 Task: In the  document Colortheory.rtf Use the tool word Count 'and display word count while typing' Create the translated copy of the document in  'Italian' Change notification to  Comments for you
Action: Mouse moved to (237, 89)
Screenshot: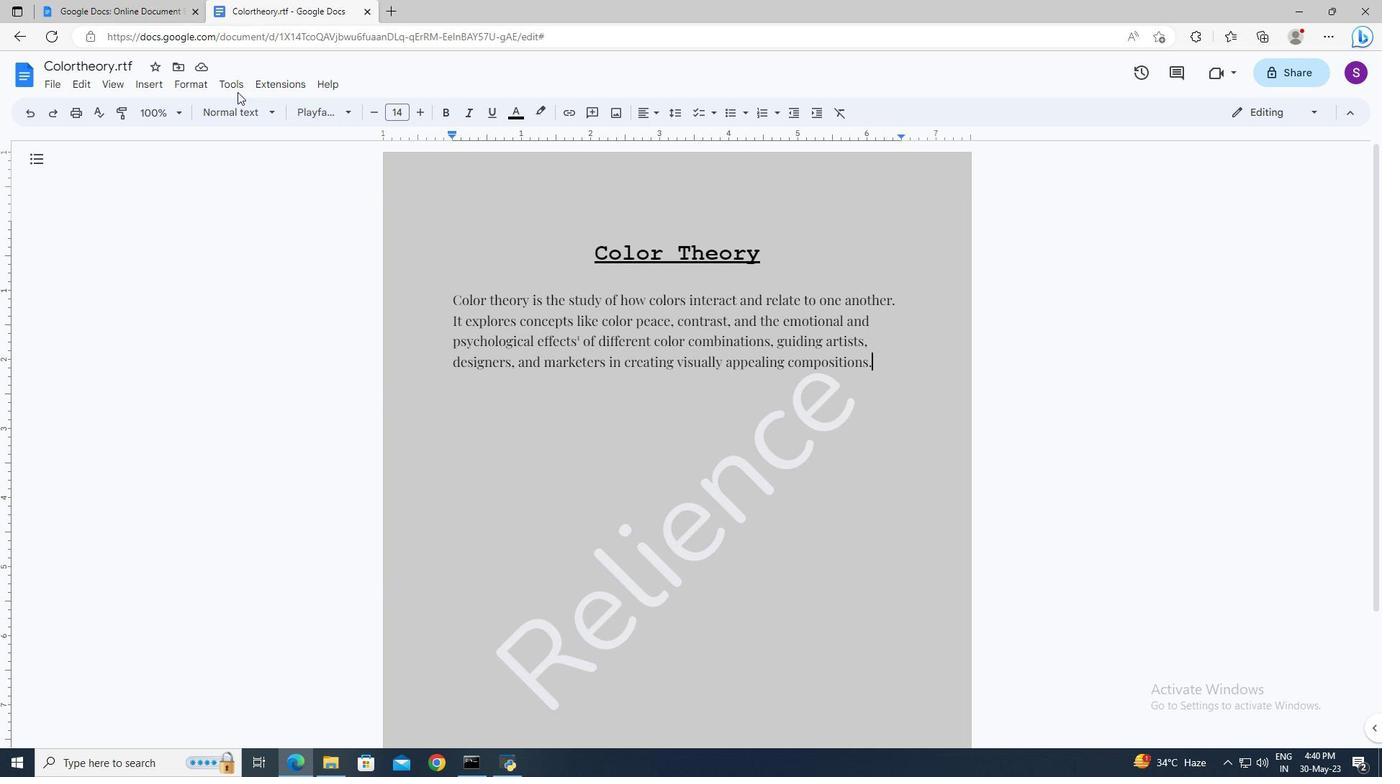 
Action: Mouse pressed left at (237, 89)
Screenshot: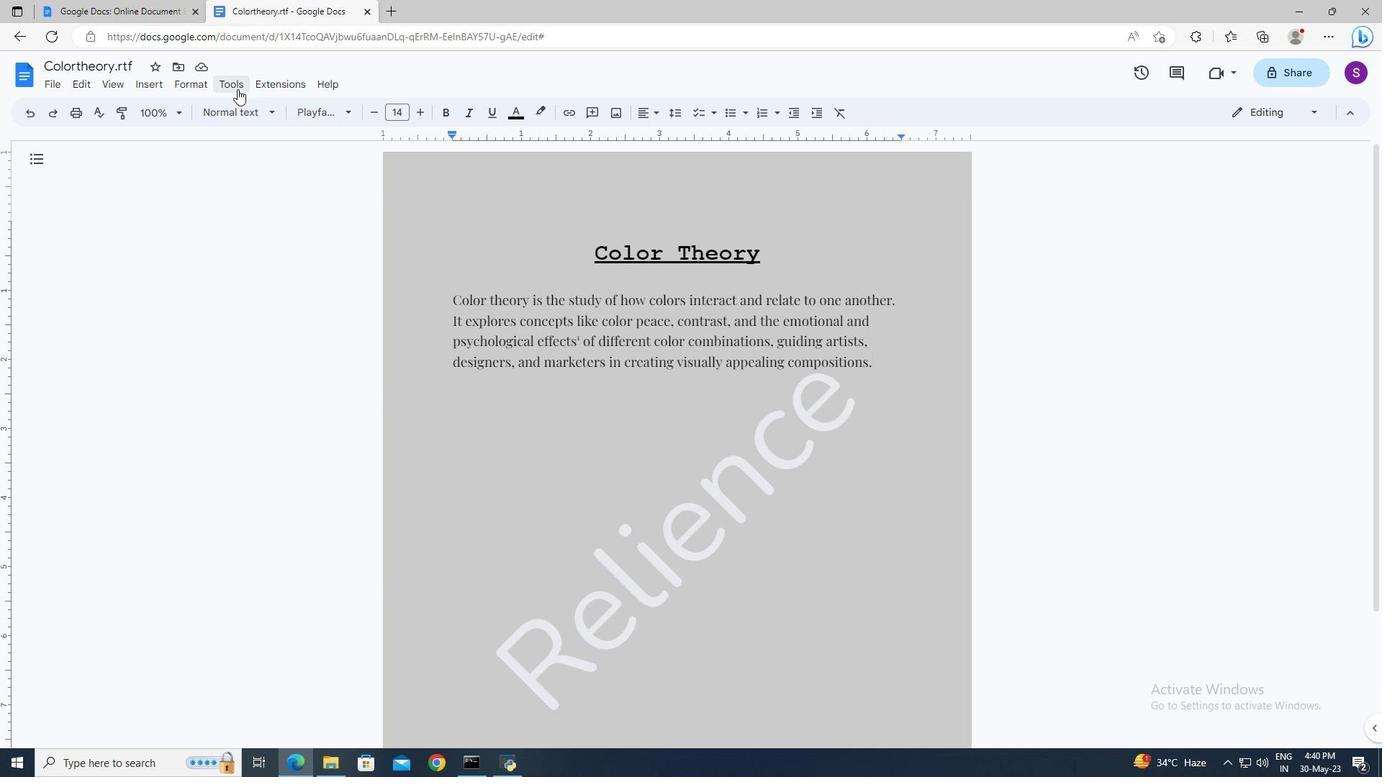 
Action: Mouse moved to (248, 123)
Screenshot: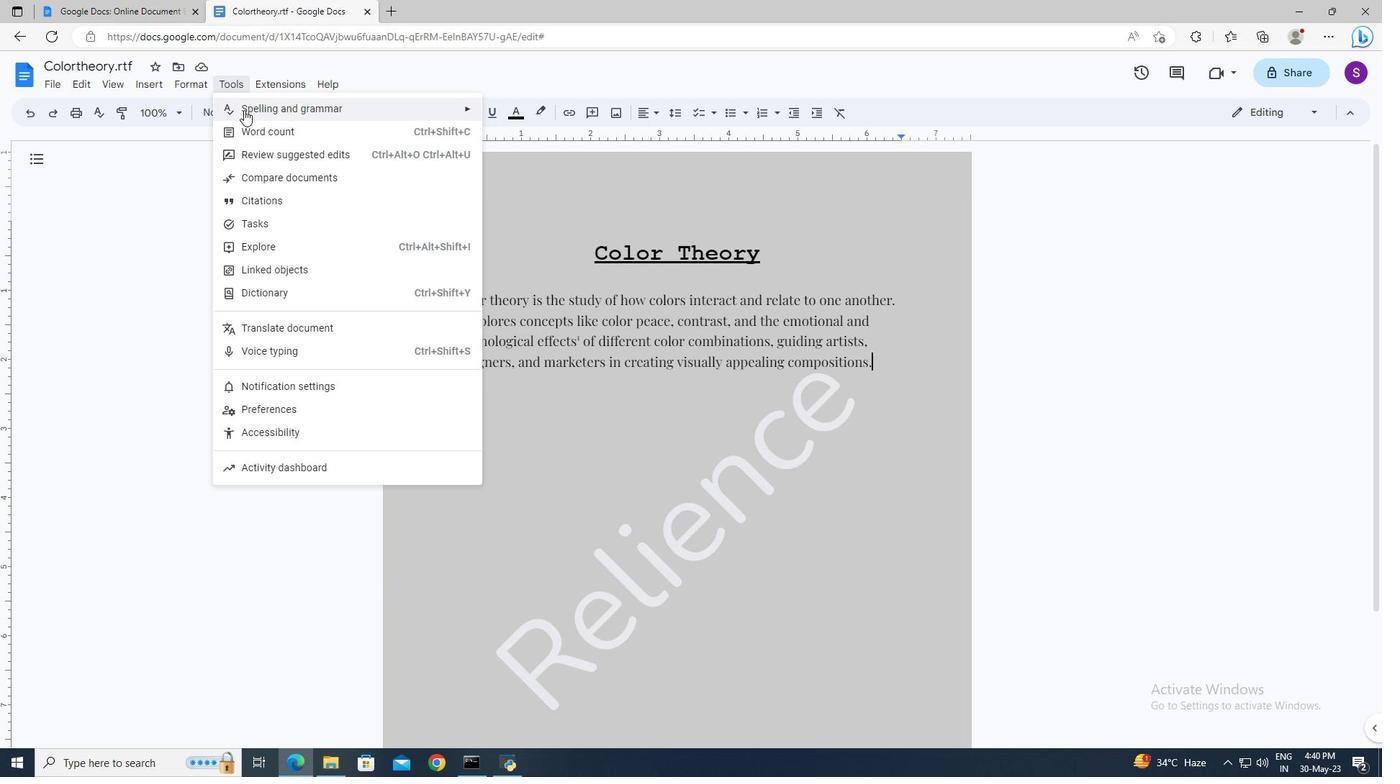 
Action: Mouse pressed left at (248, 123)
Screenshot: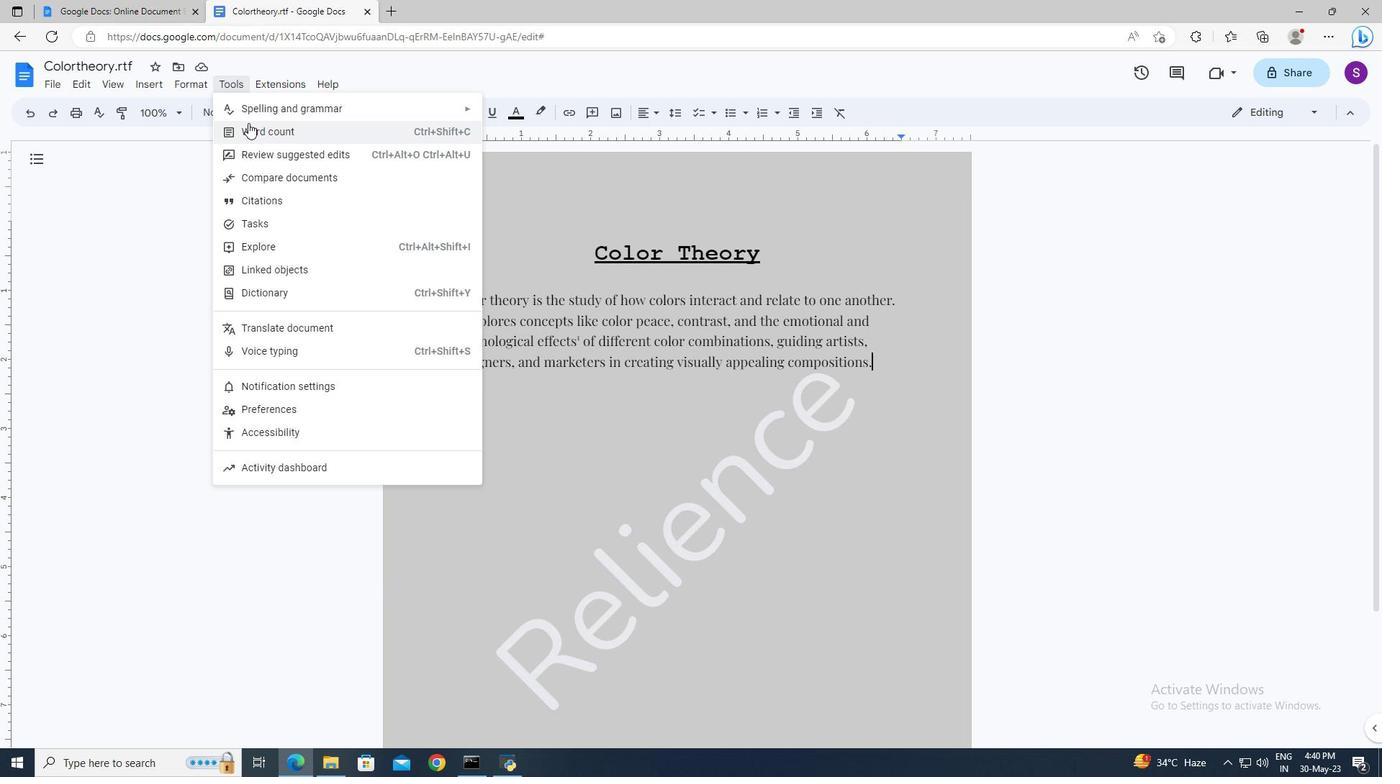 
Action: Mouse moved to (603, 464)
Screenshot: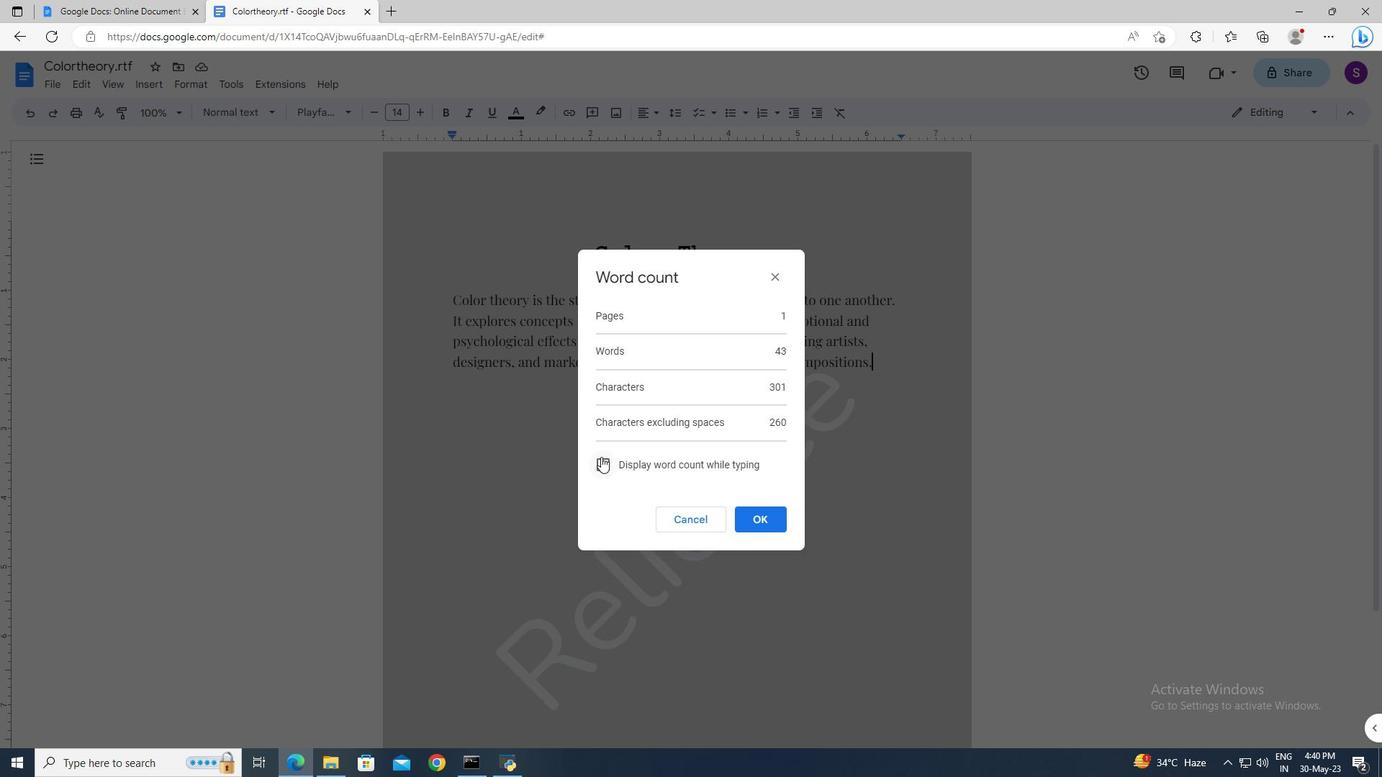 
Action: Mouse pressed left at (603, 464)
Screenshot: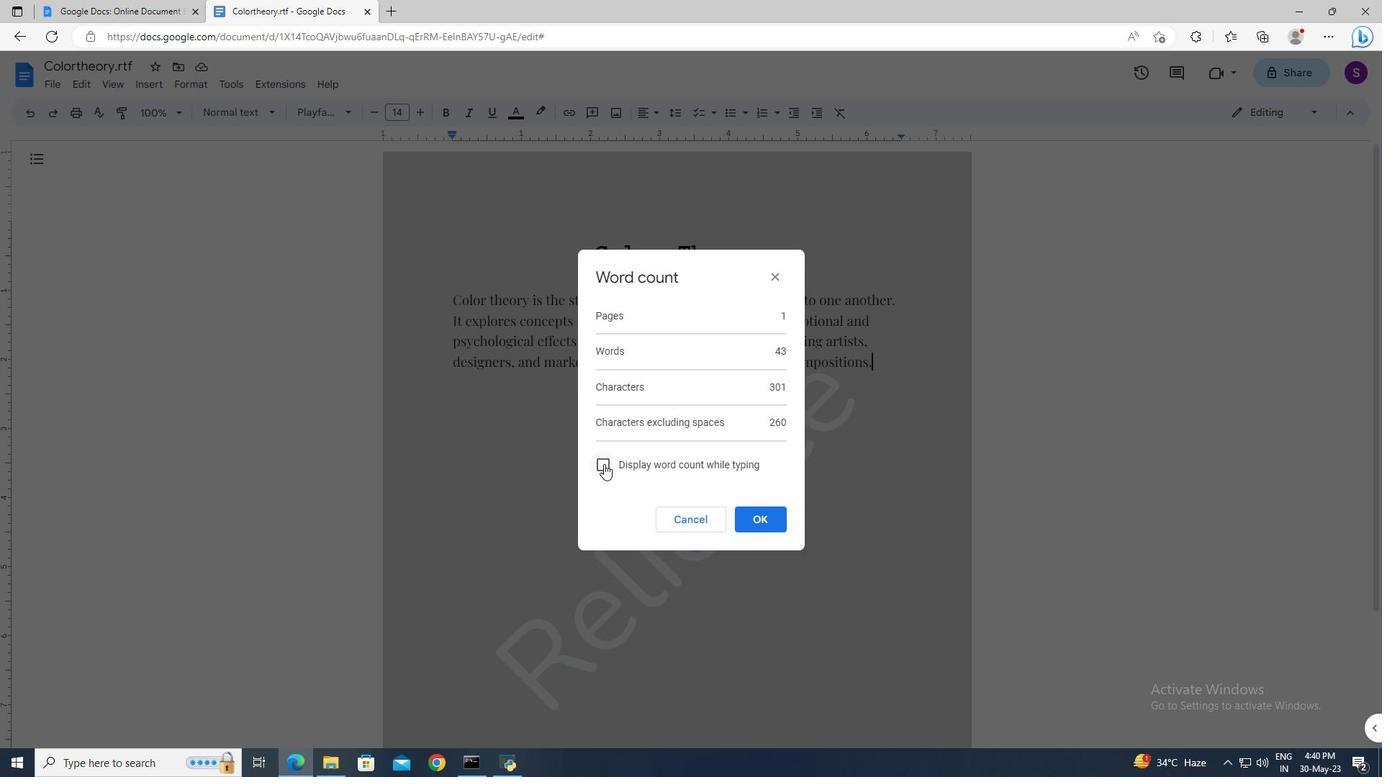 
Action: Mouse moved to (765, 517)
Screenshot: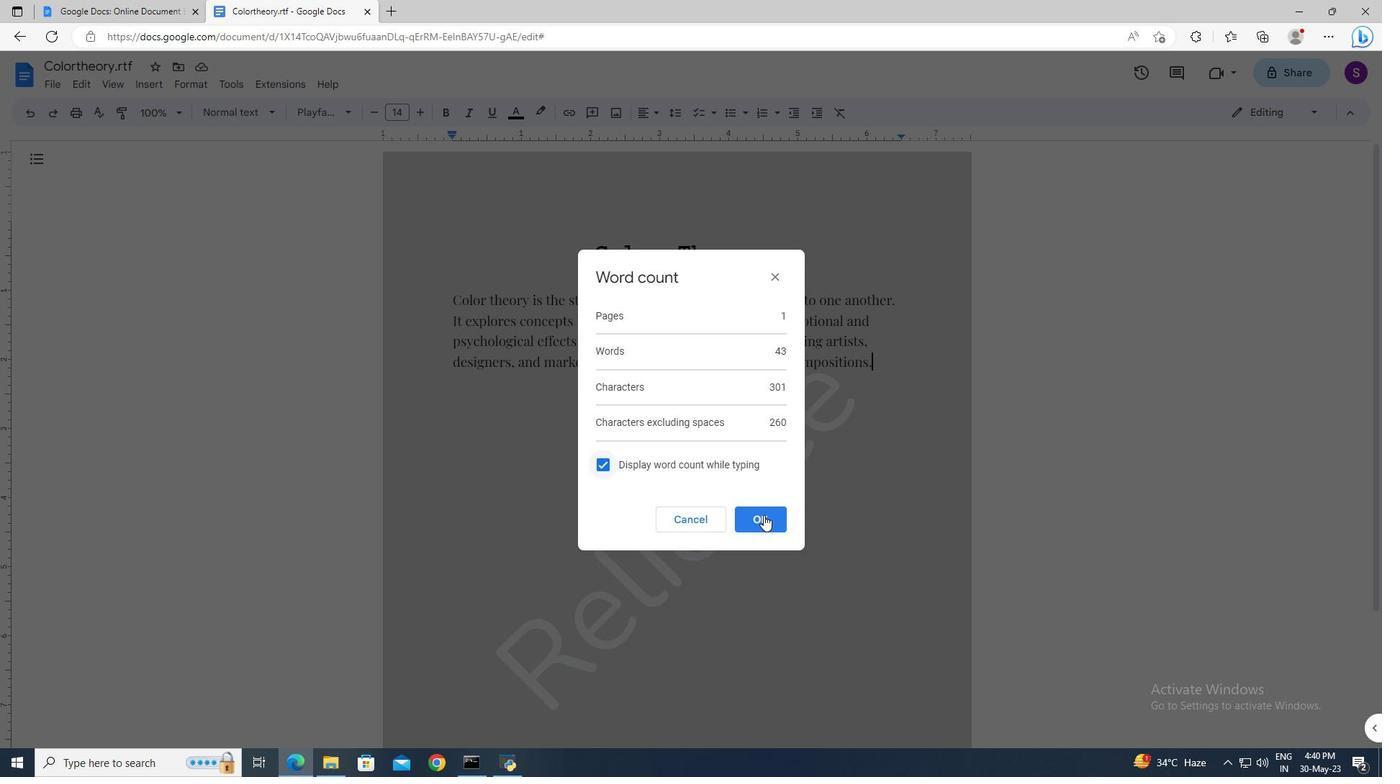 
Action: Mouse pressed left at (765, 517)
Screenshot: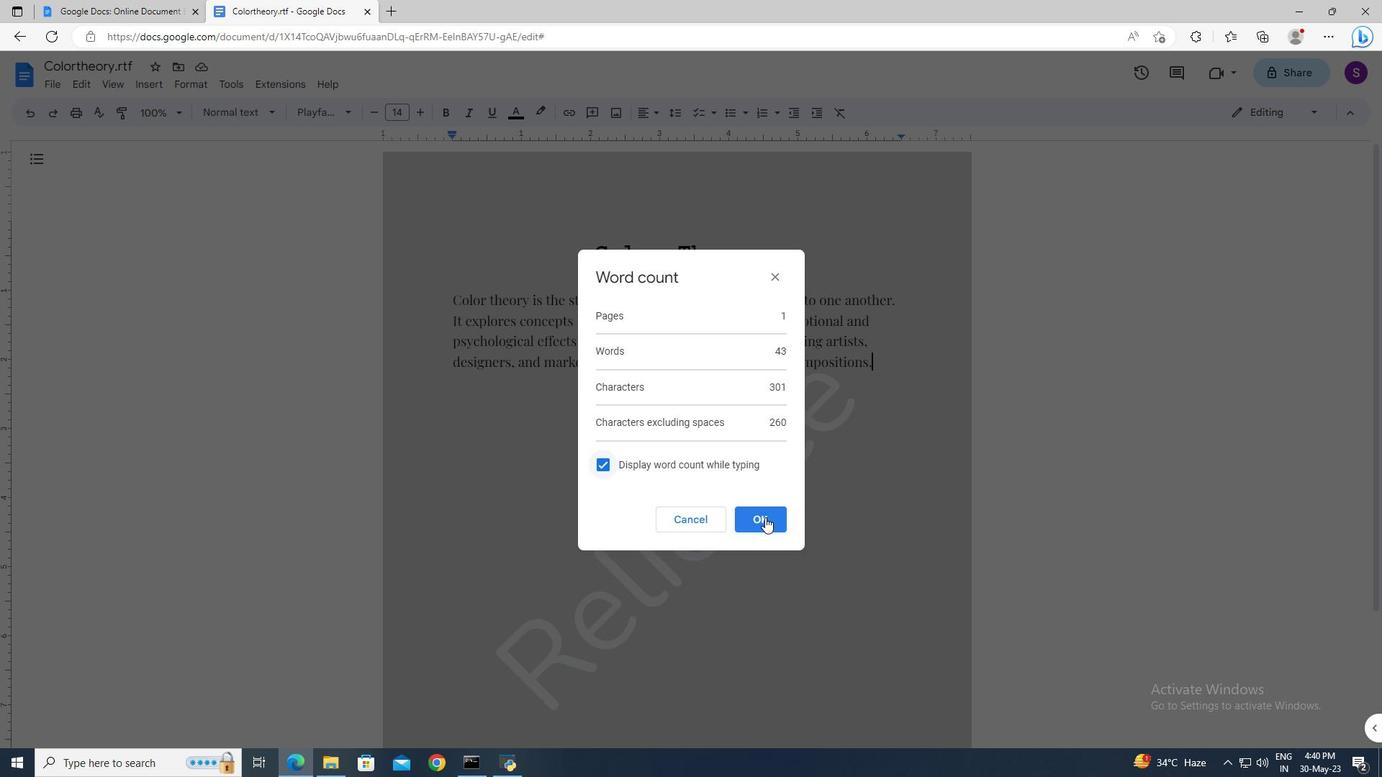 
Action: Mouse moved to (244, 88)
Screenshot: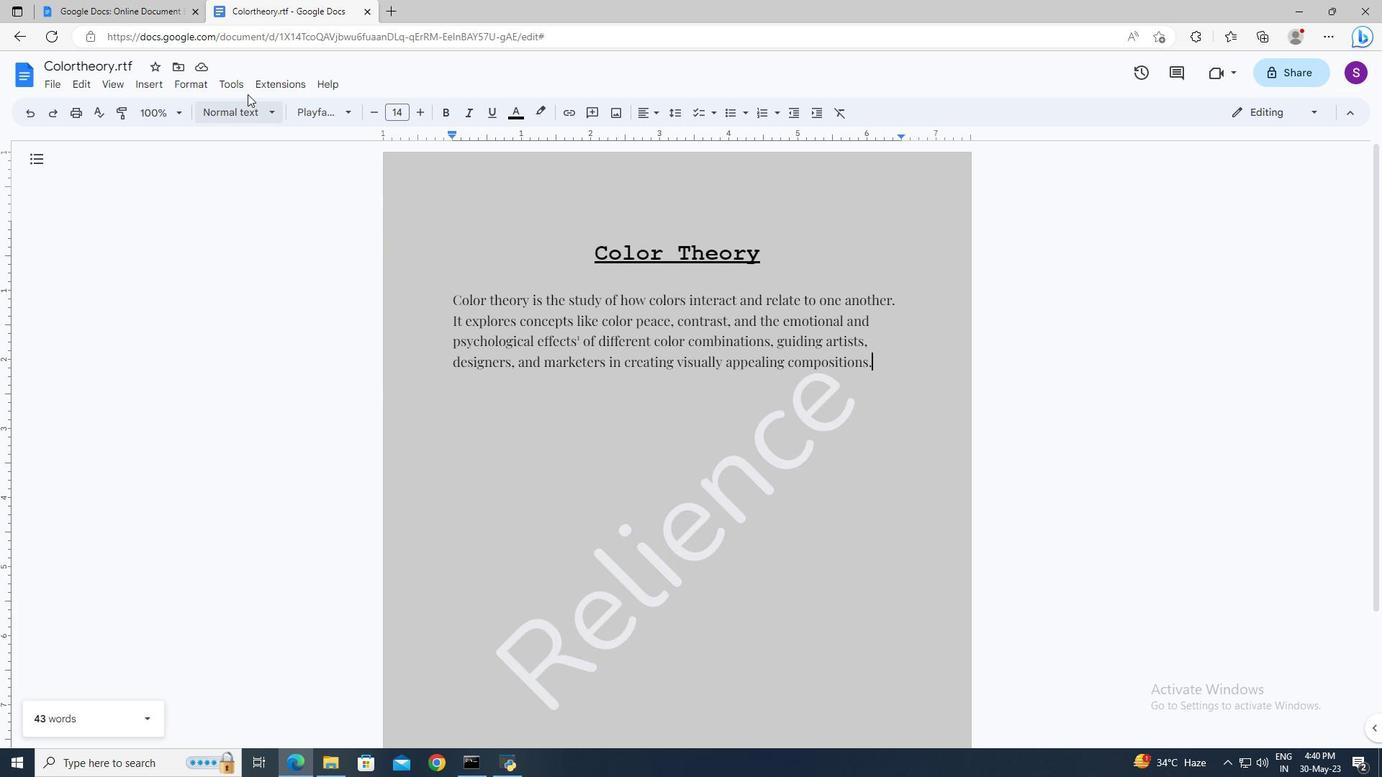 
Action: Mouse pressed left at (244, 88)
Screenshot: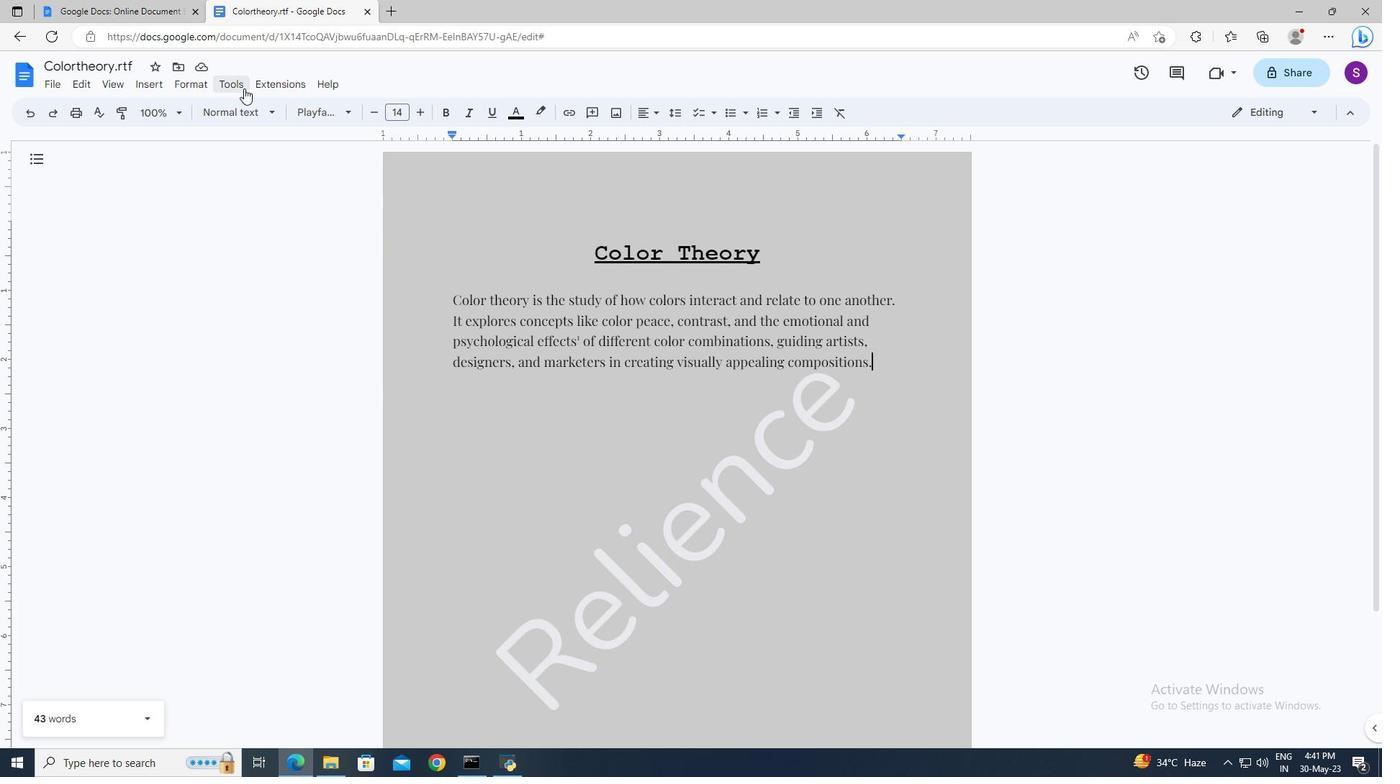
Action: Mouse moved to (265, 324)
Screenshot: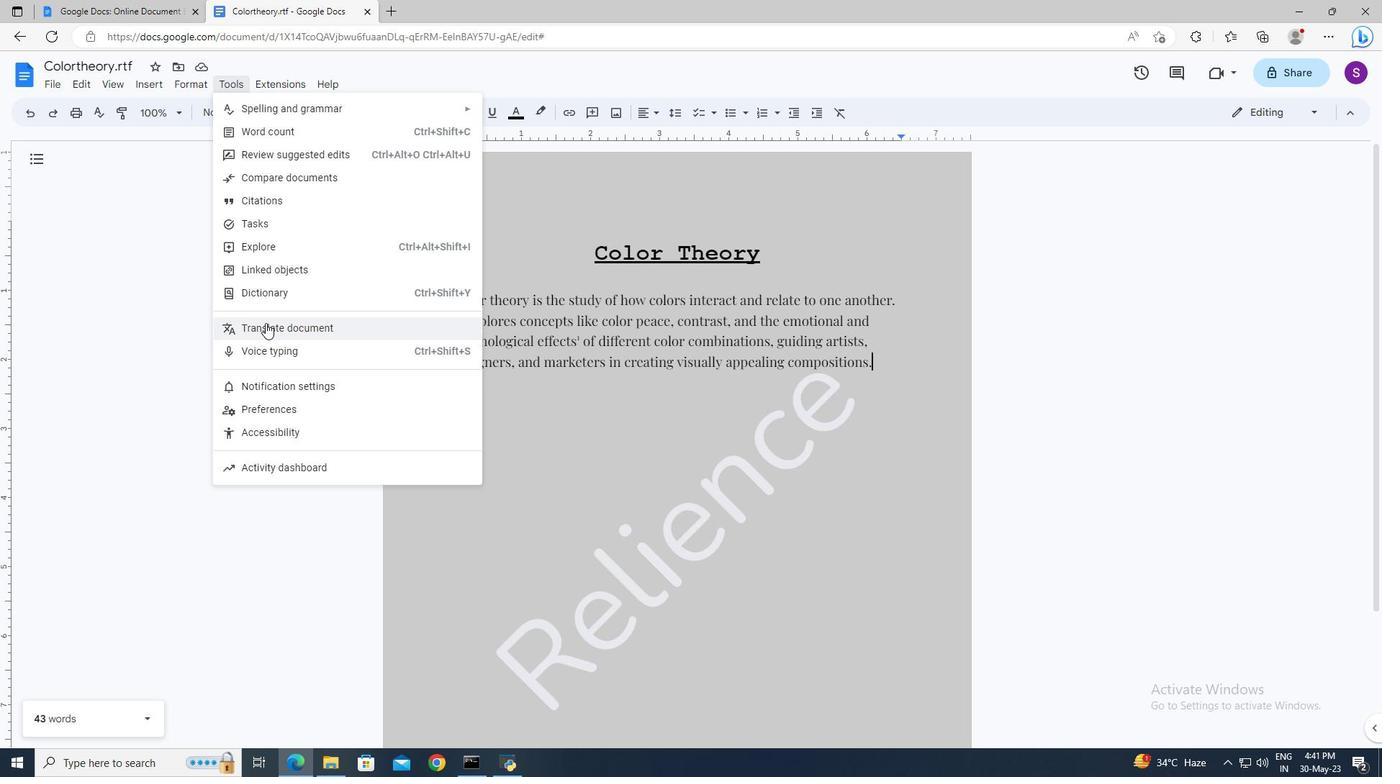 
Action: Mouse pressed left at (265, 324)
Screenshot: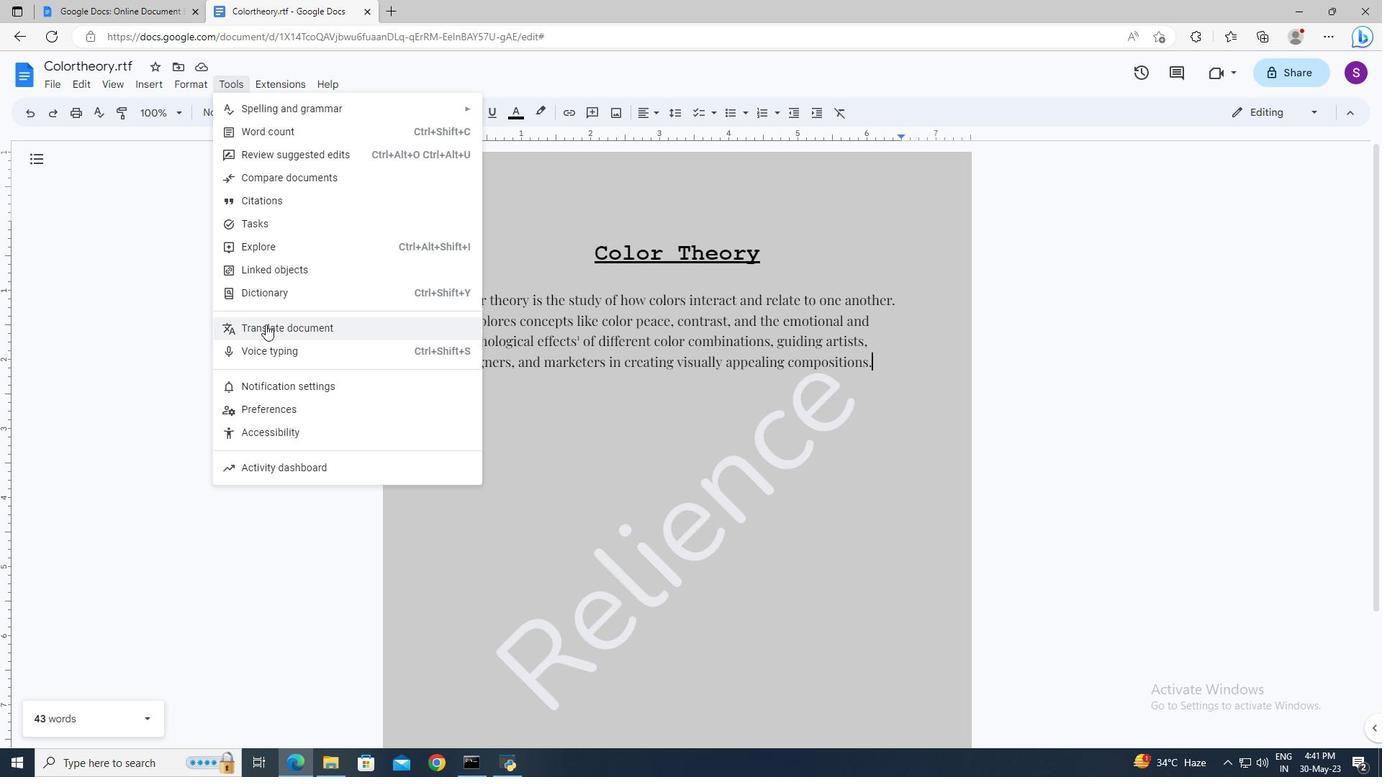 
Action: Mouse moved to (621, 423)
Screenshot: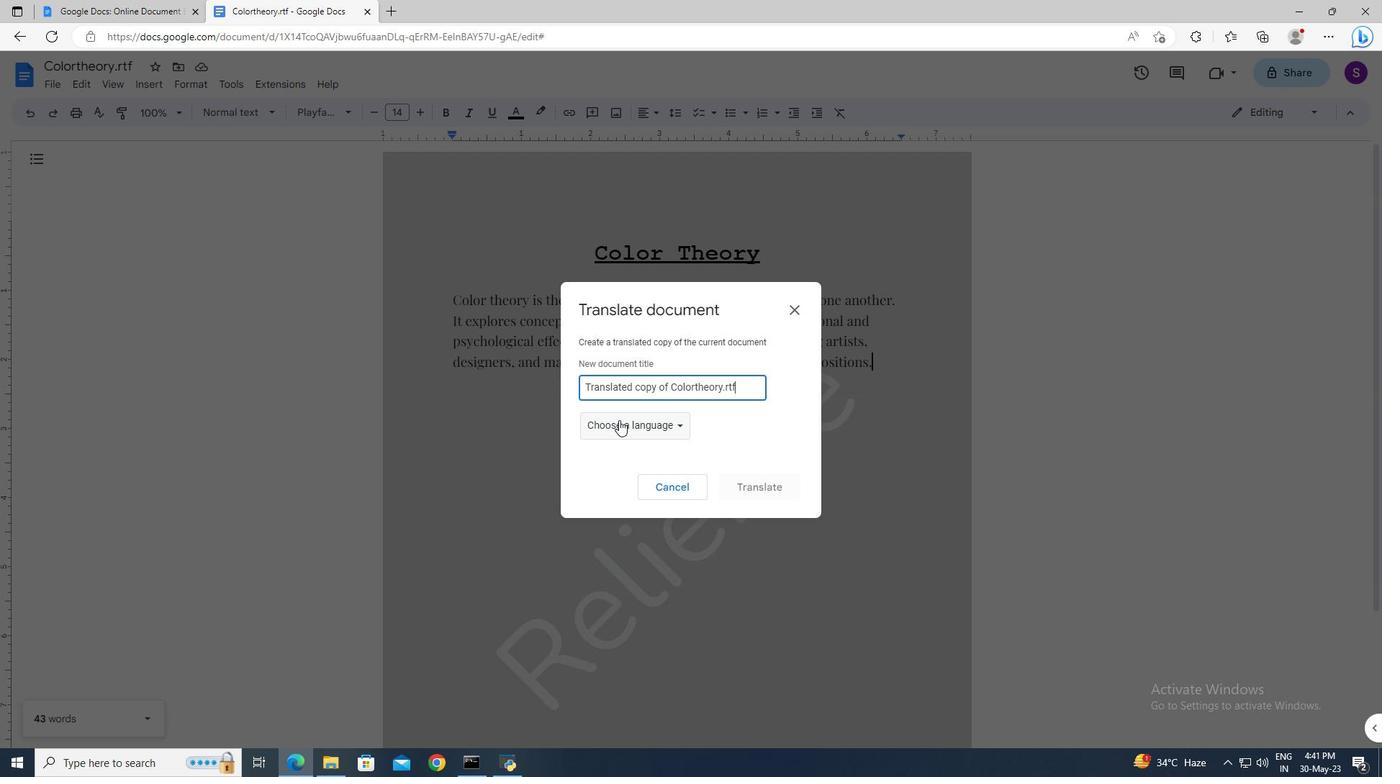 
Action: Mouse pressed left at (621, 423)
Screenshot: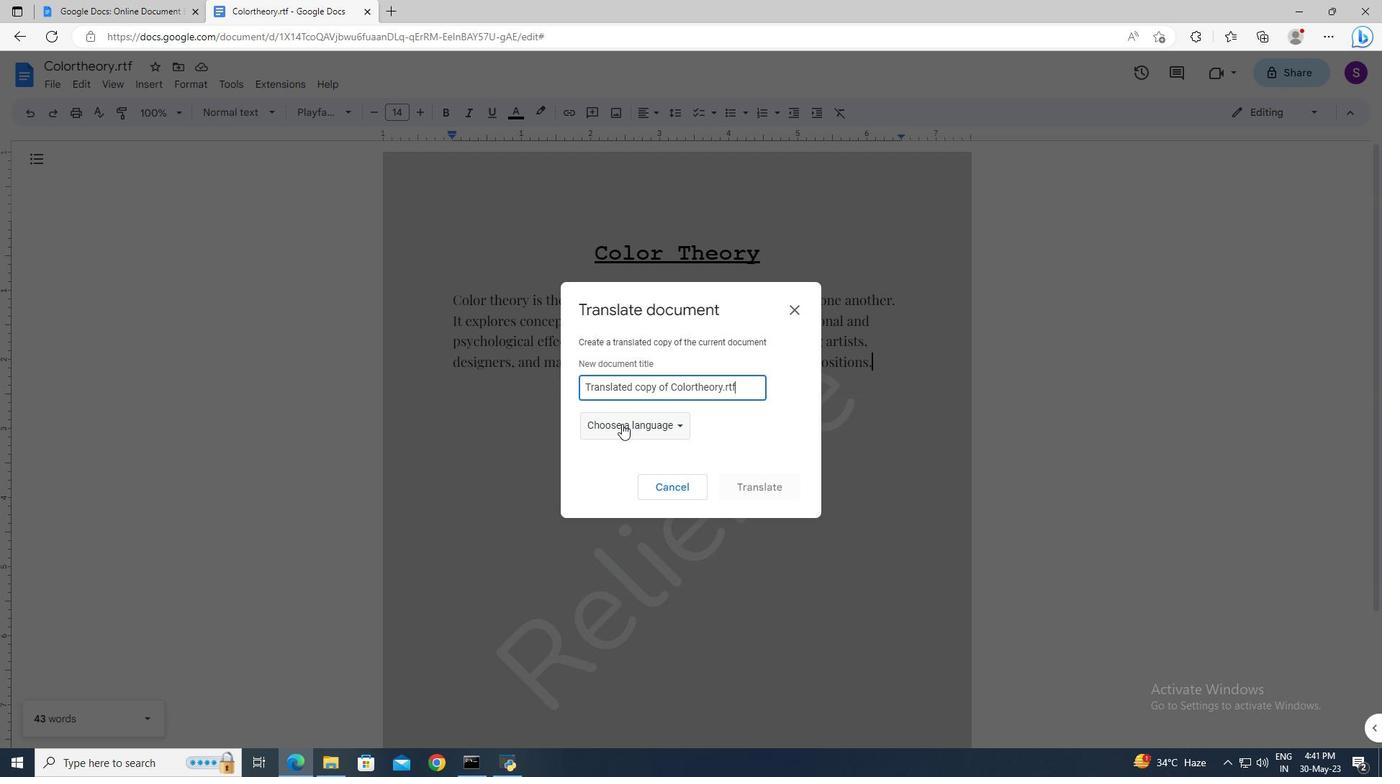 
Action: Mouse moved to (640, 546)
Screenshot: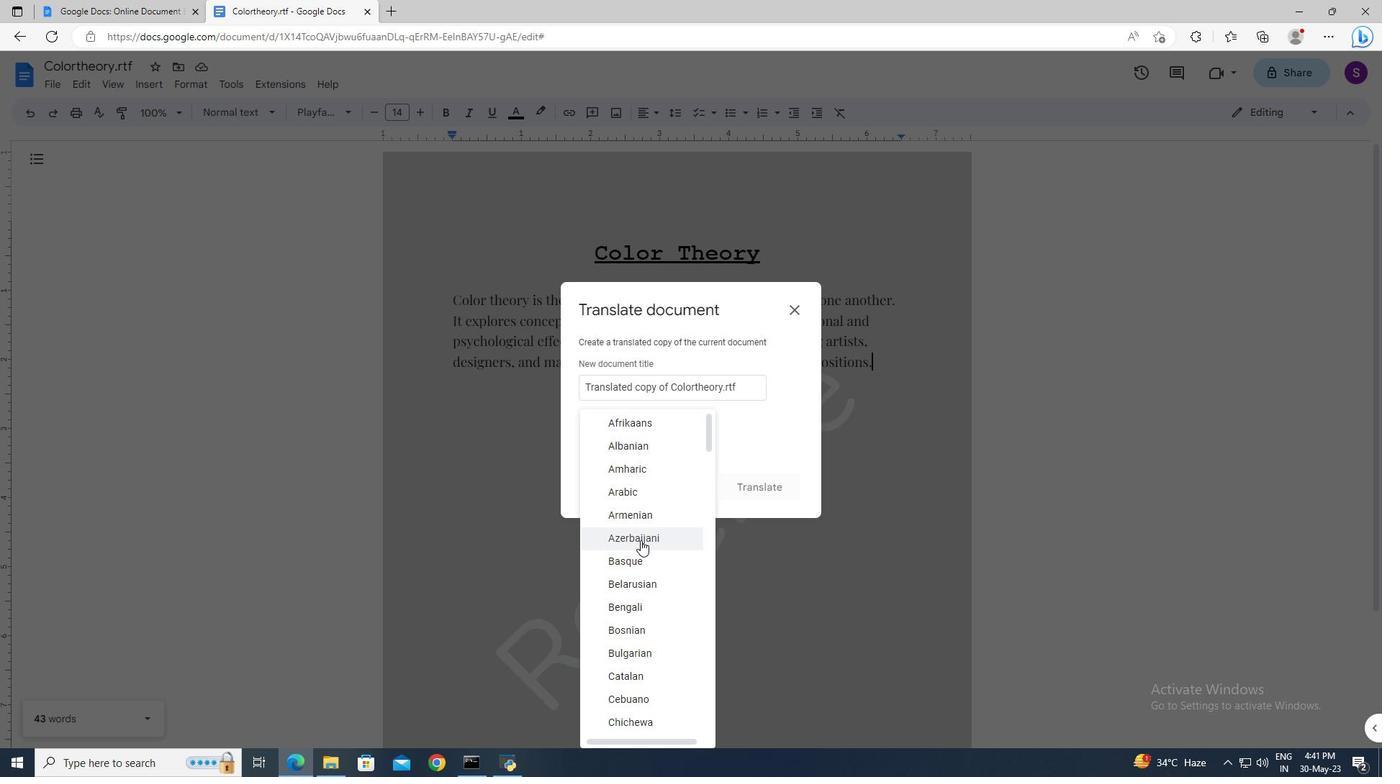 
Action: Mouse scrolled (640, 545) with delta (0, 0)
Screenshot: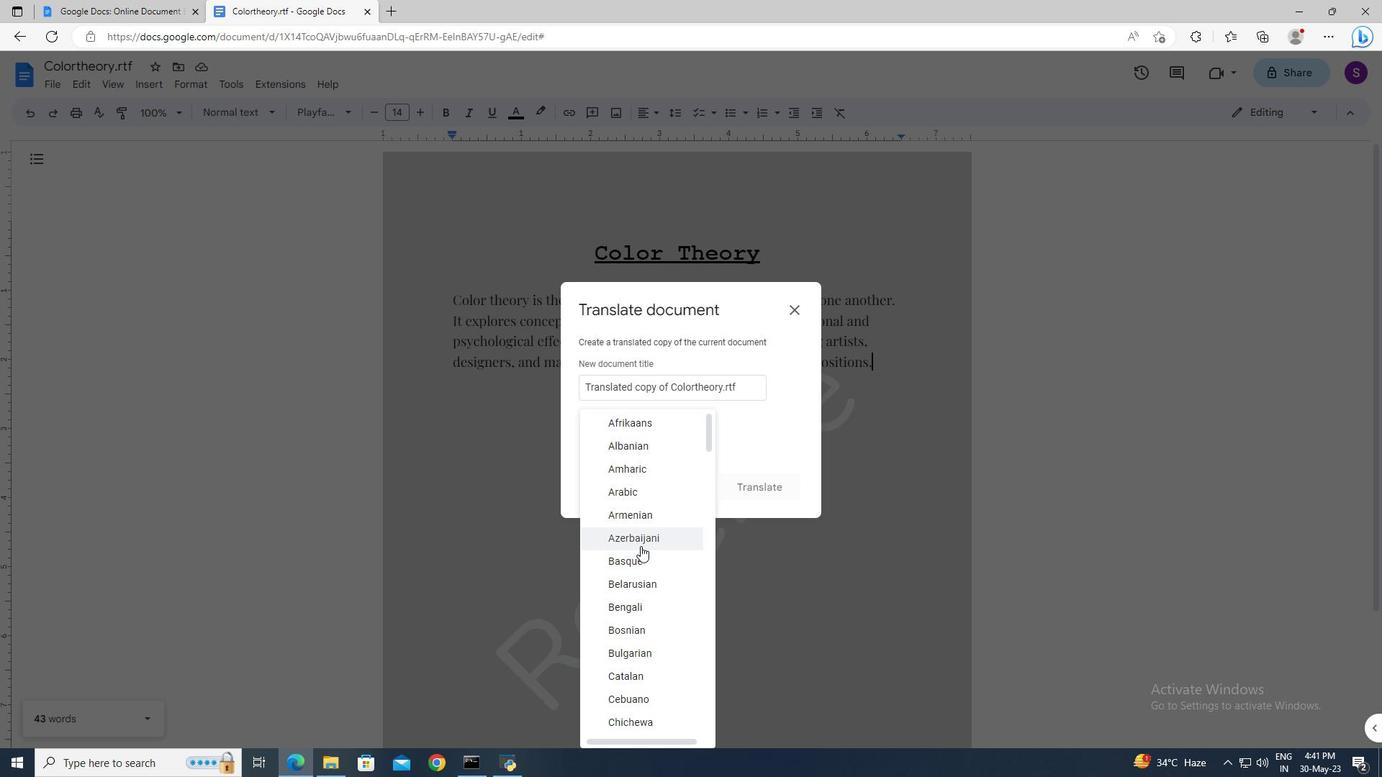
Action: Mouse scrolled (640, 545) with delta (0, 0)
Screenshot: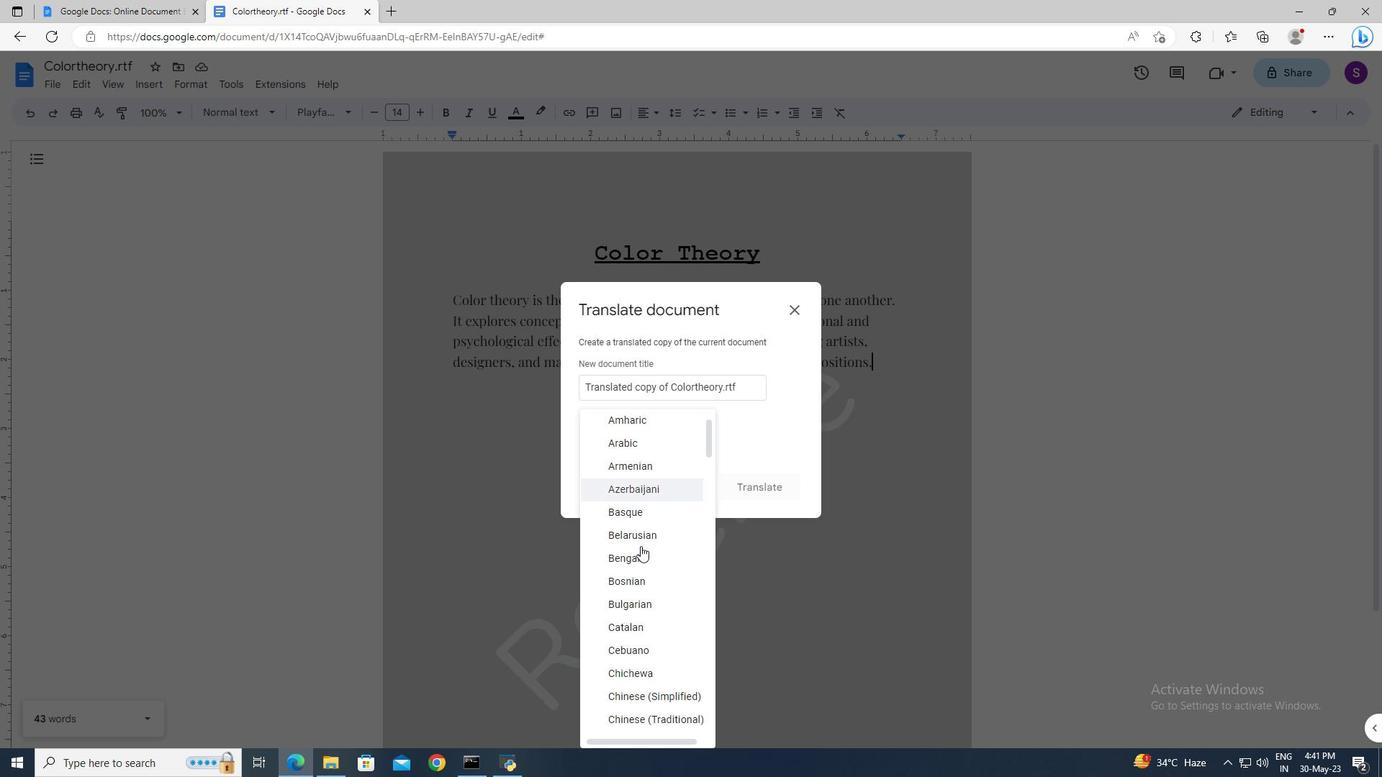 
Action: Mouse scrolled (640, 545) with delta (0, 0)
Screenshot: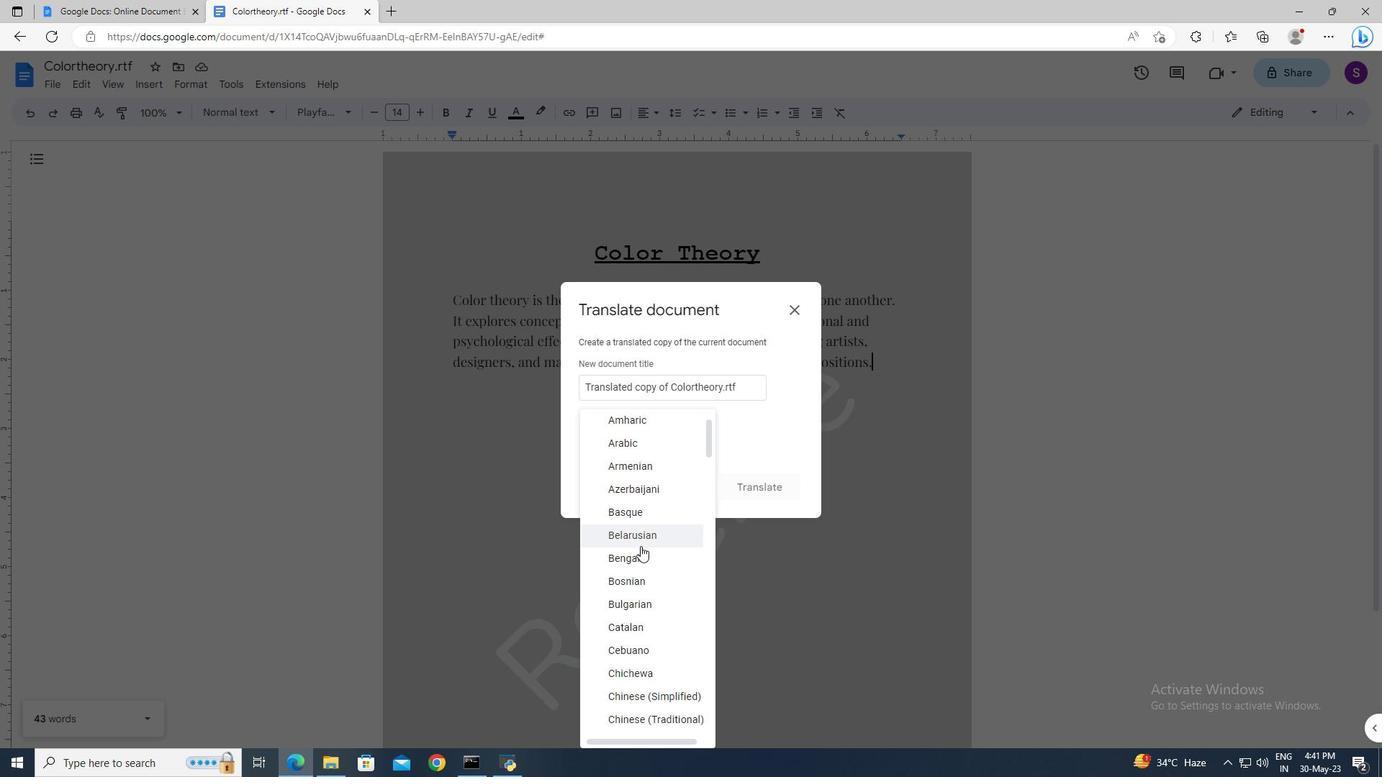 
Action: Mouse scrolled (640, 545) with delta (0, 0)
Screenshot: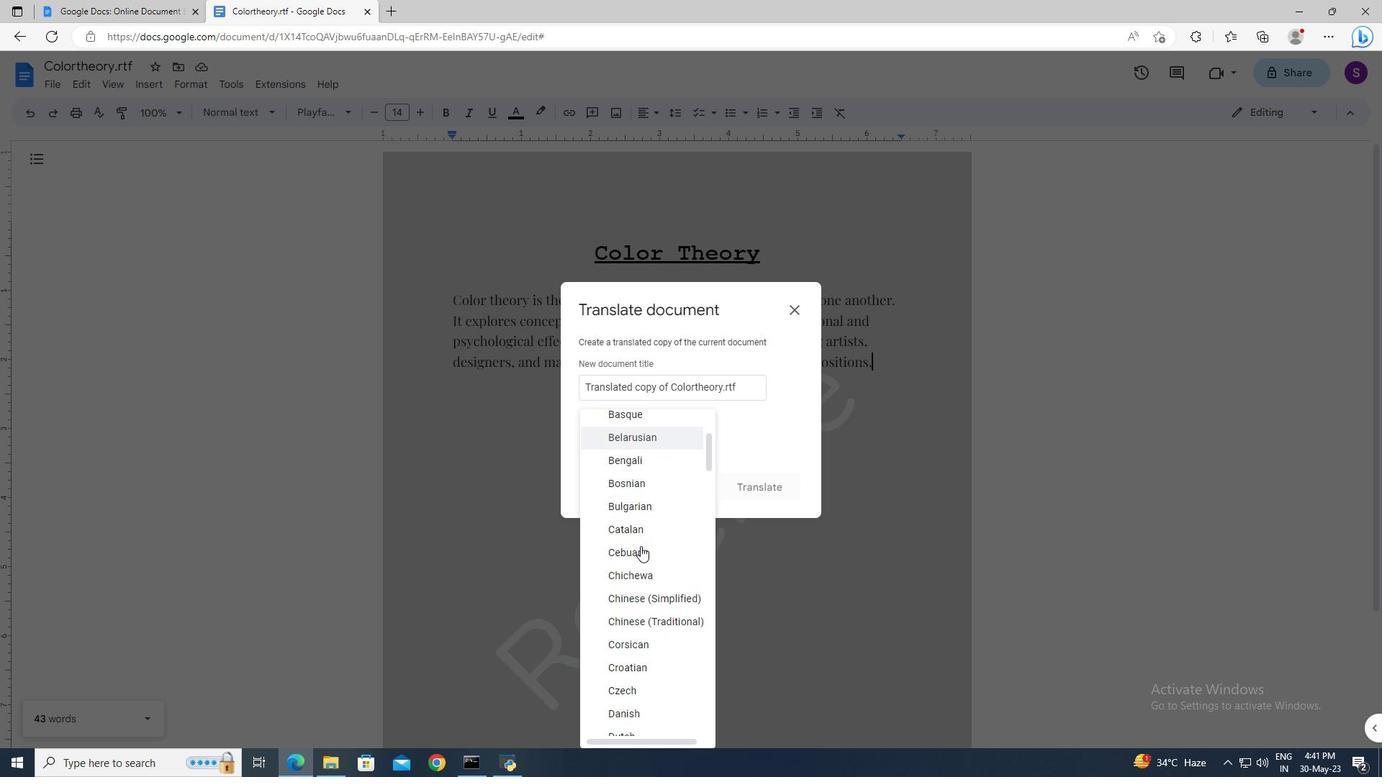 
Action: Mouse scrolled (640, 545) with delta (0, 0)
Screenshot: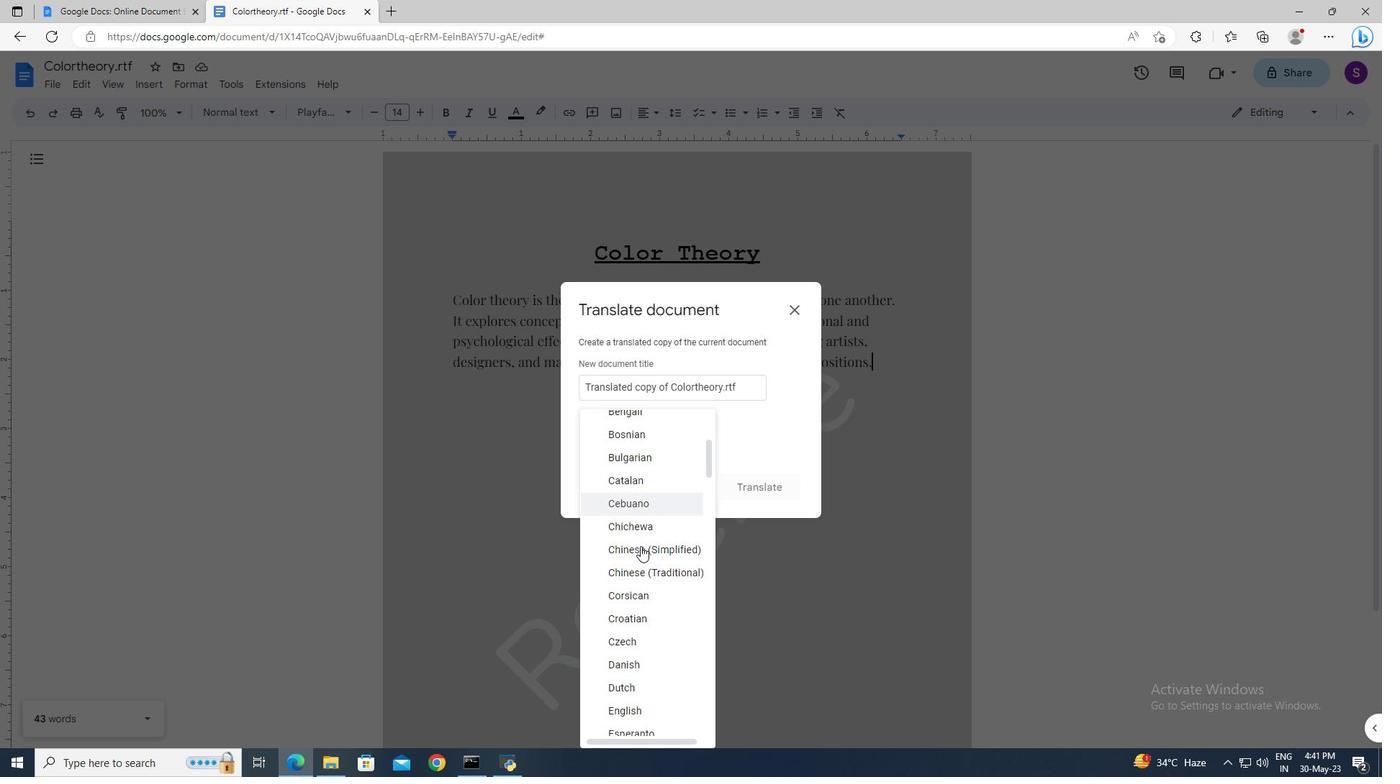
Action: Mouse scrolled (640, 545) with delta (0, 0)
Screenshot: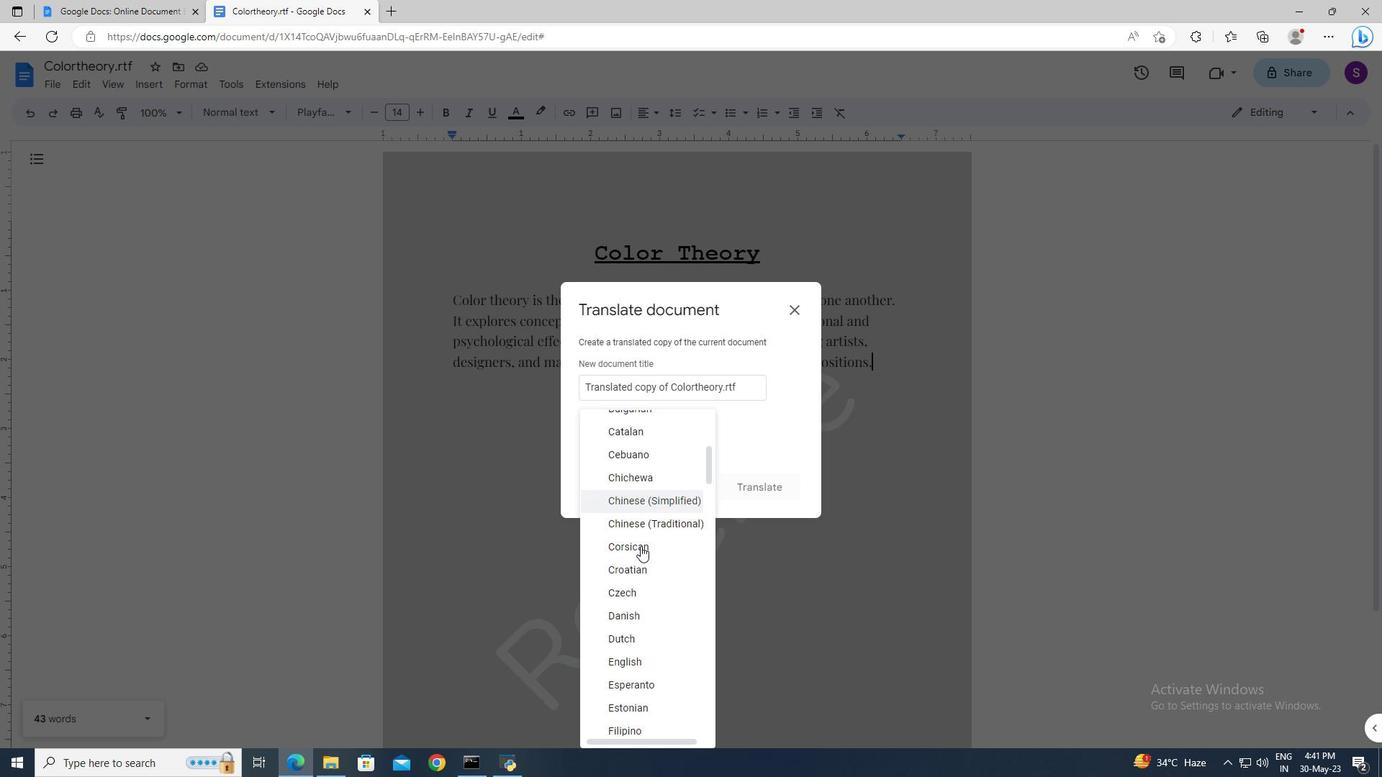 
Action: Mouse scrolled (640, 545) with delta (0, 0)
Screenshot: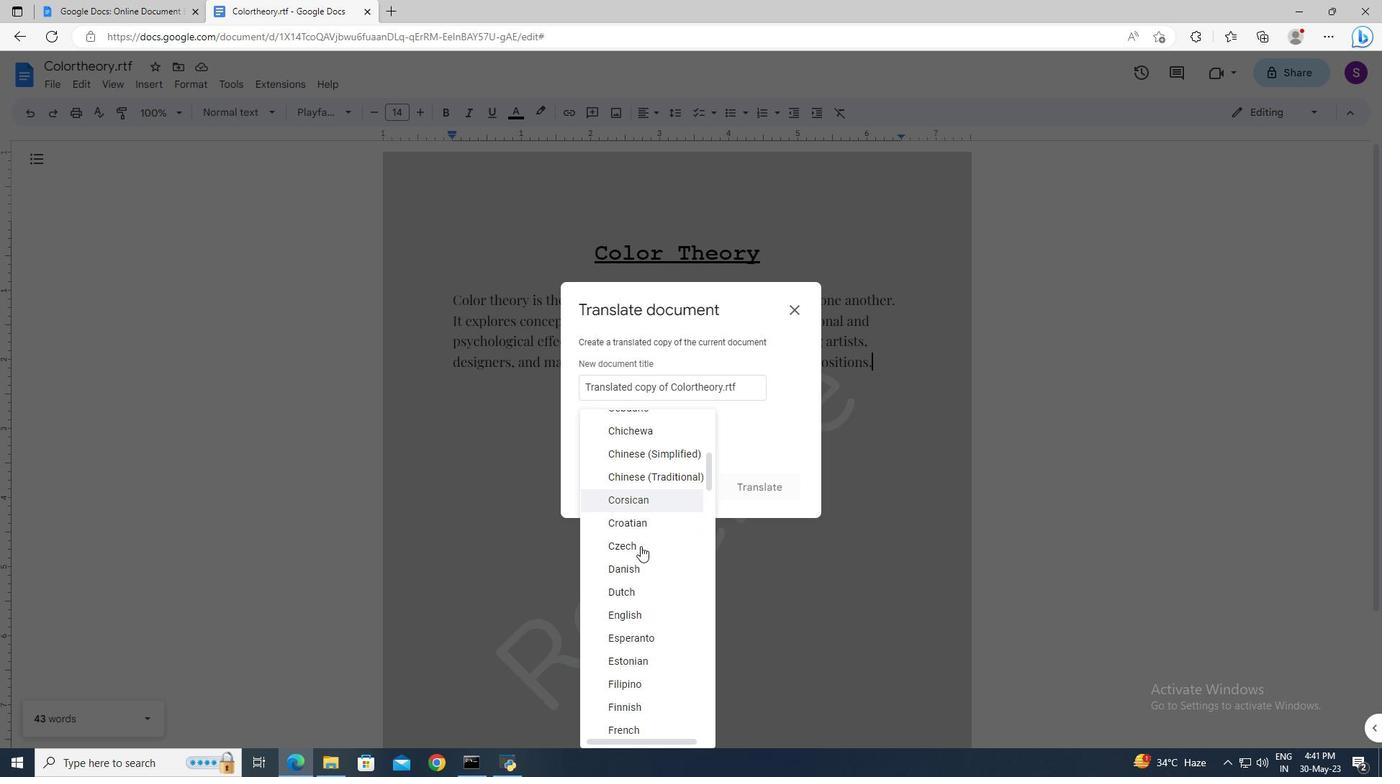 
Action: Mouse scrolled (640, 545) with delta (0, 0)
Screenshot: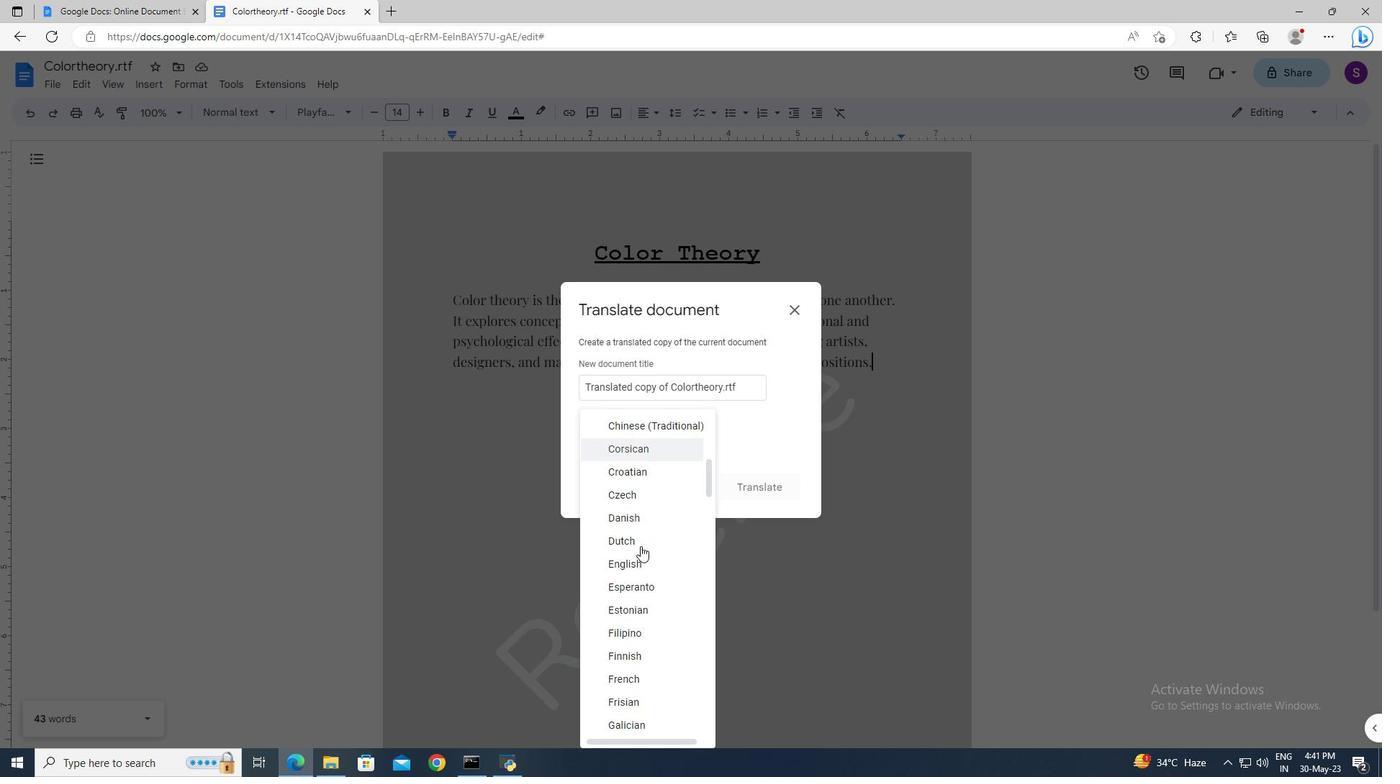 
Action: Mouse scrolled (640, 545) with delta (0, 0)
Screenshot: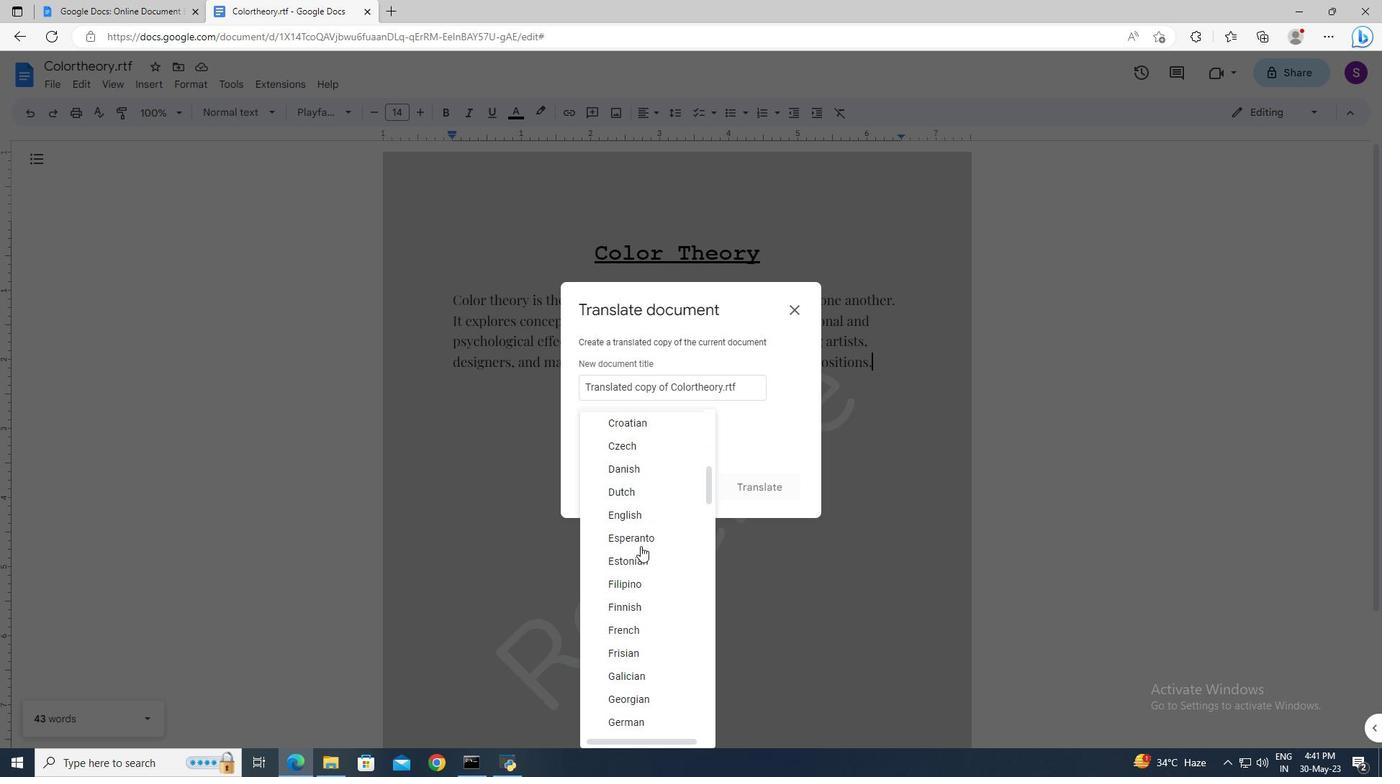 
Action: Mouse scrolled (640, 545) with delta (0, 0)
Screenshot: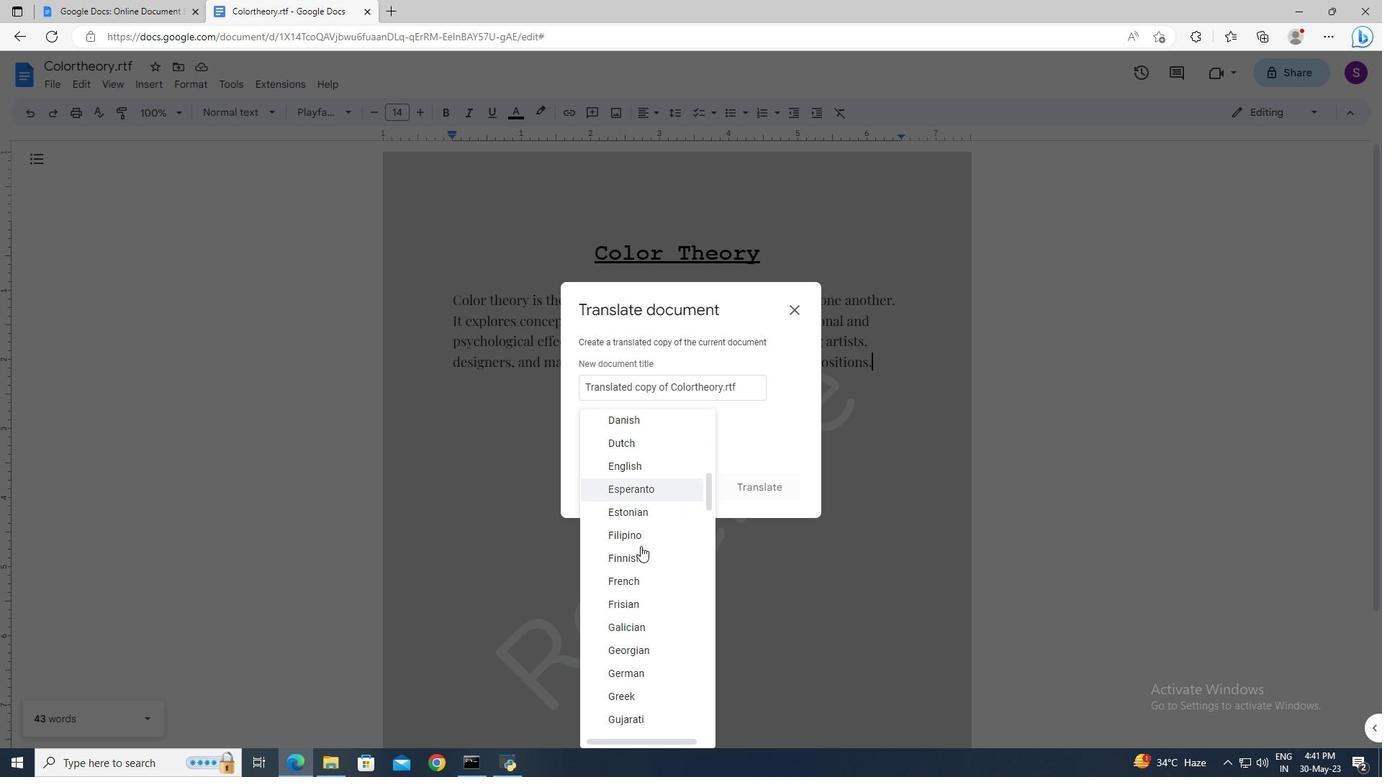 
Action: Mouse scrolled (640, 545) with delta (0, 0)
Screenshot: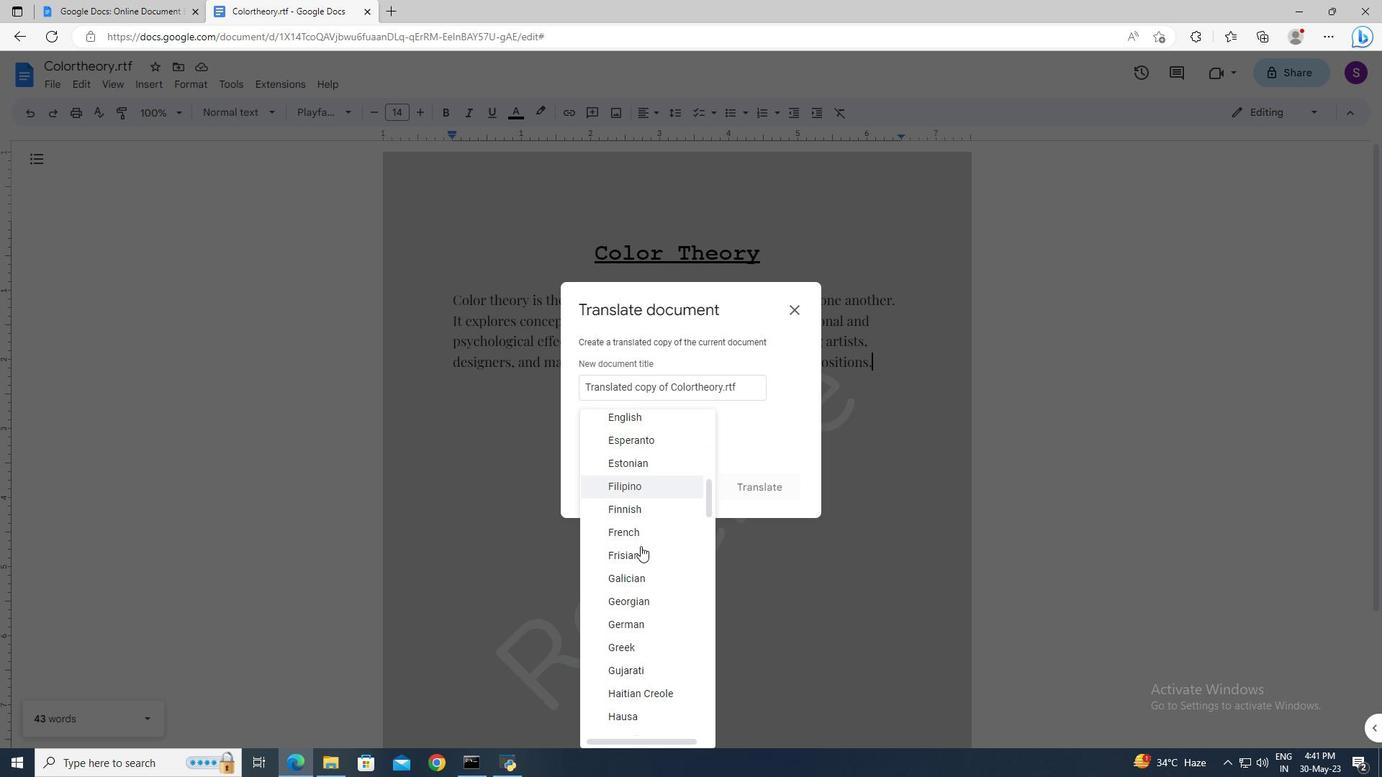 
Action: Mouse scrolled (640, 545) with delta (0, 0)
Screenshot: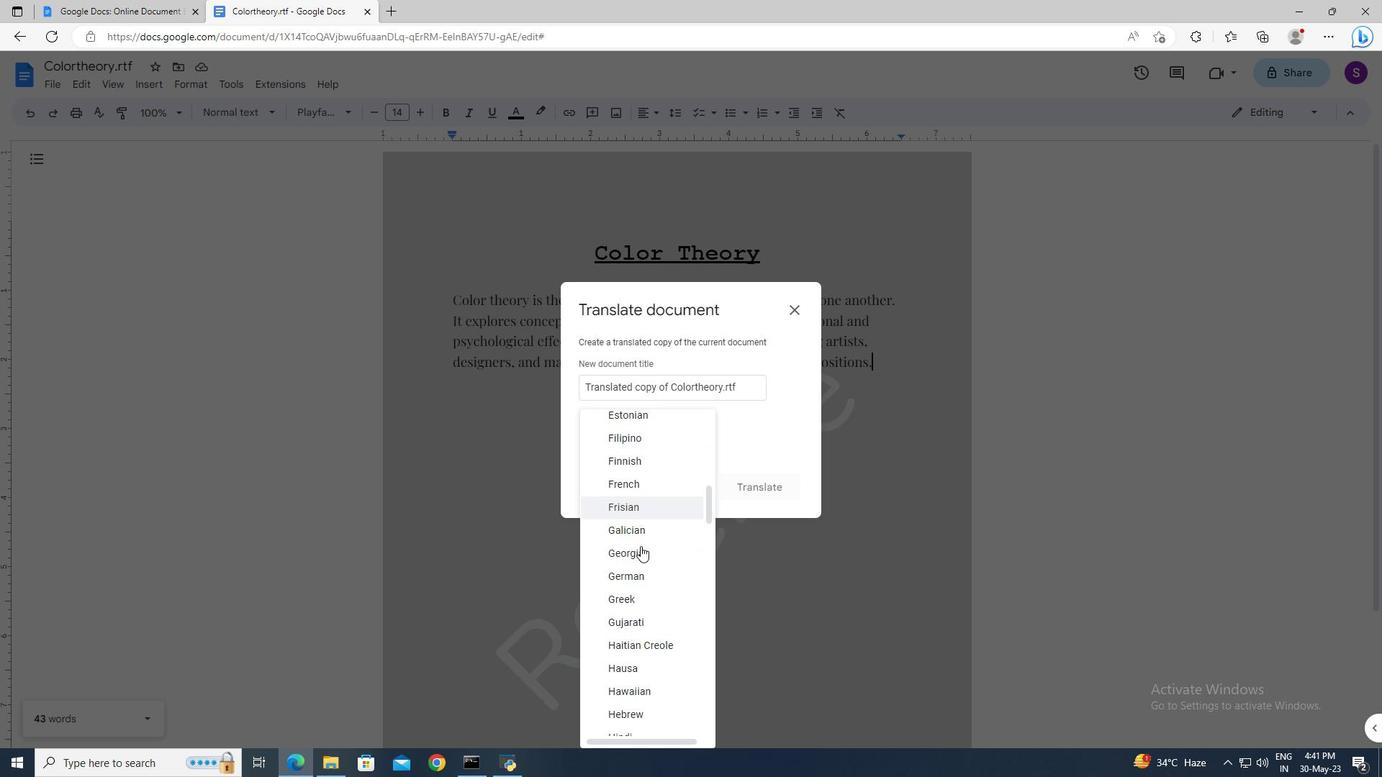 
Action: Mouse scrolled (640, 545) with delta (0, 0)
Screenshot: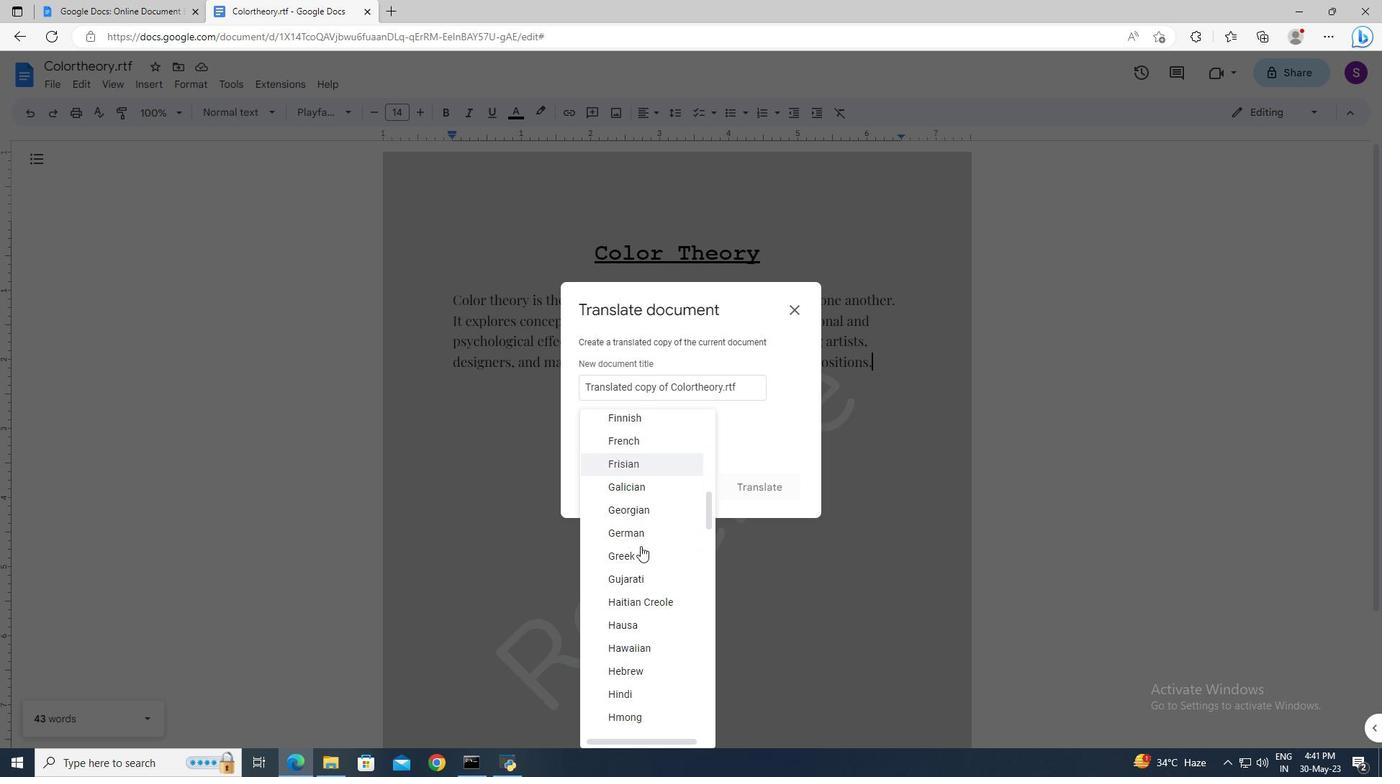 
Action: Mouse scrolled (640, 545) with delta (0, 0)
Screenshot: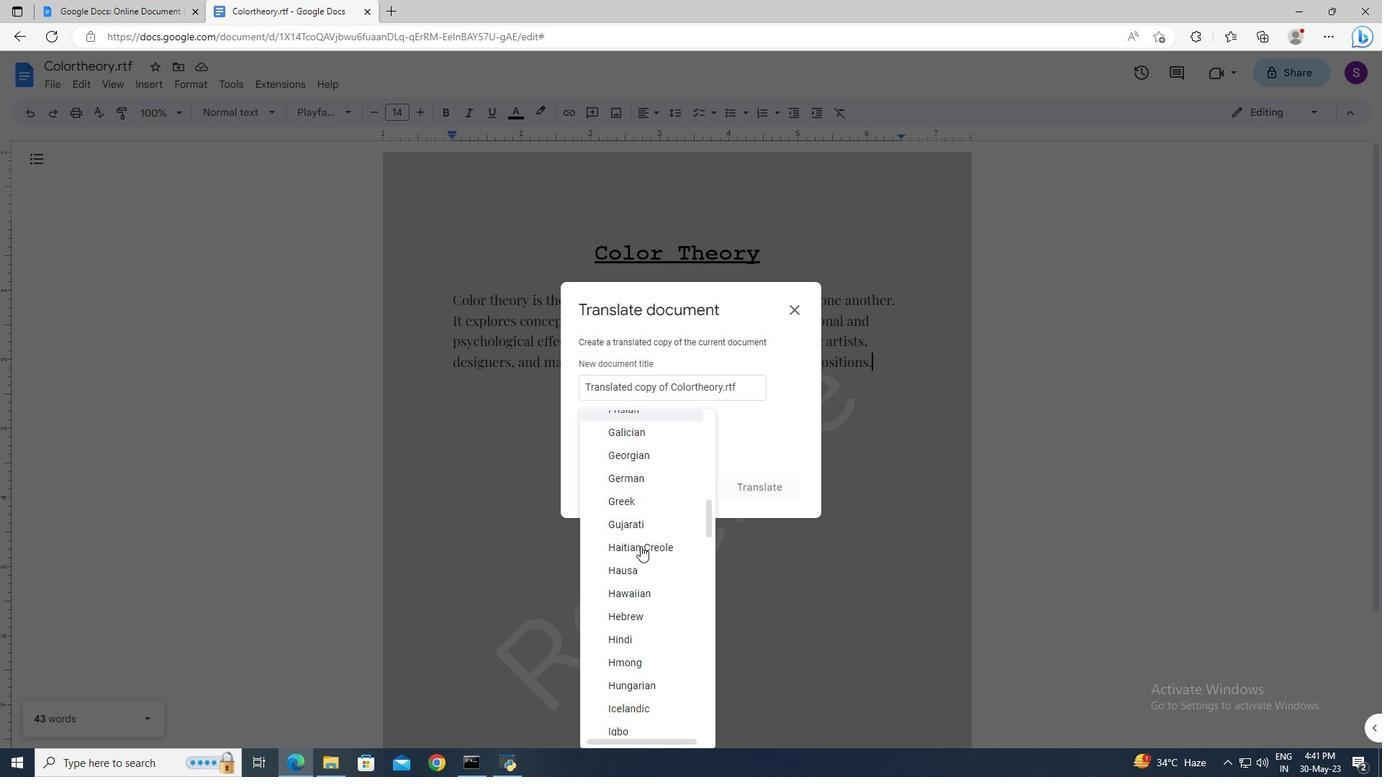 
Action: Mouse scrolled (640, 545) with delta (0, 0)
Screenshot: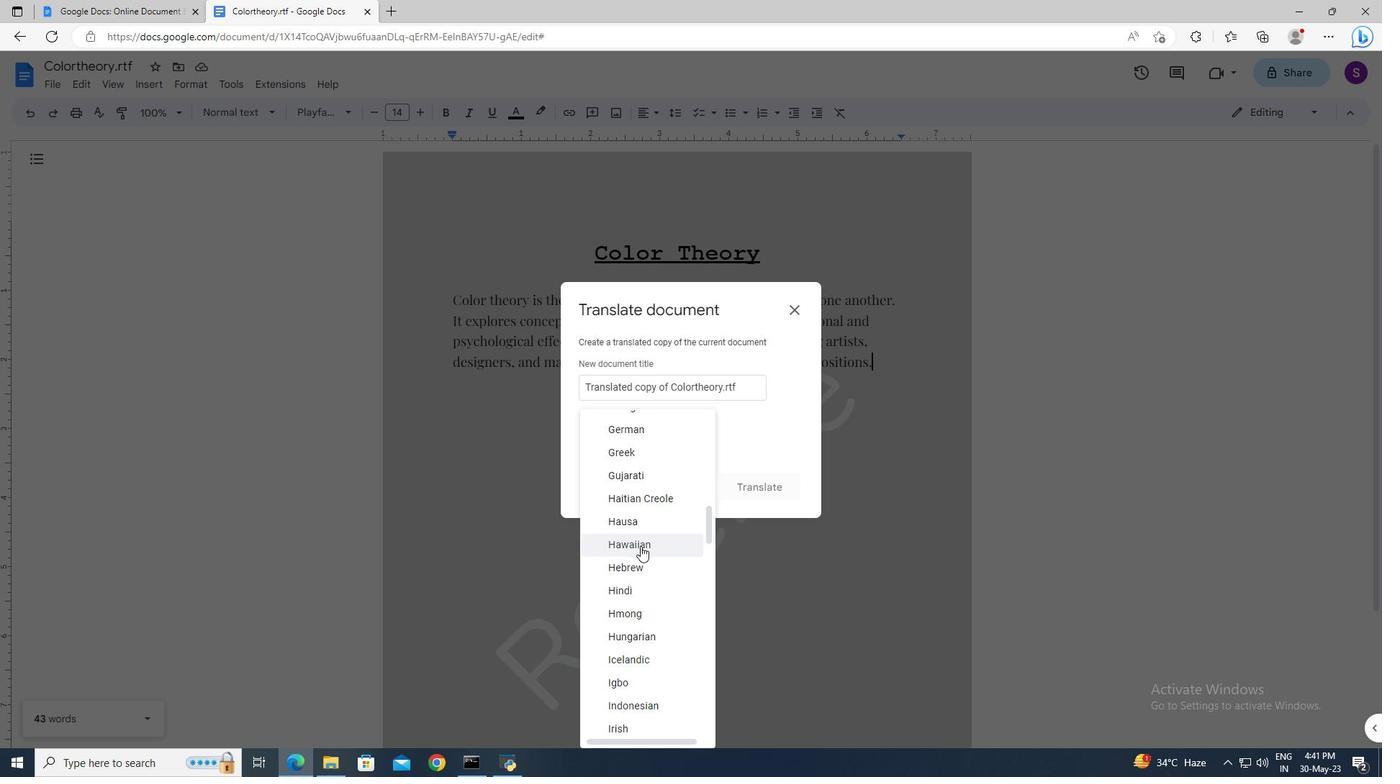 
Action: Mouse moved to (624, 693)
Screenshot: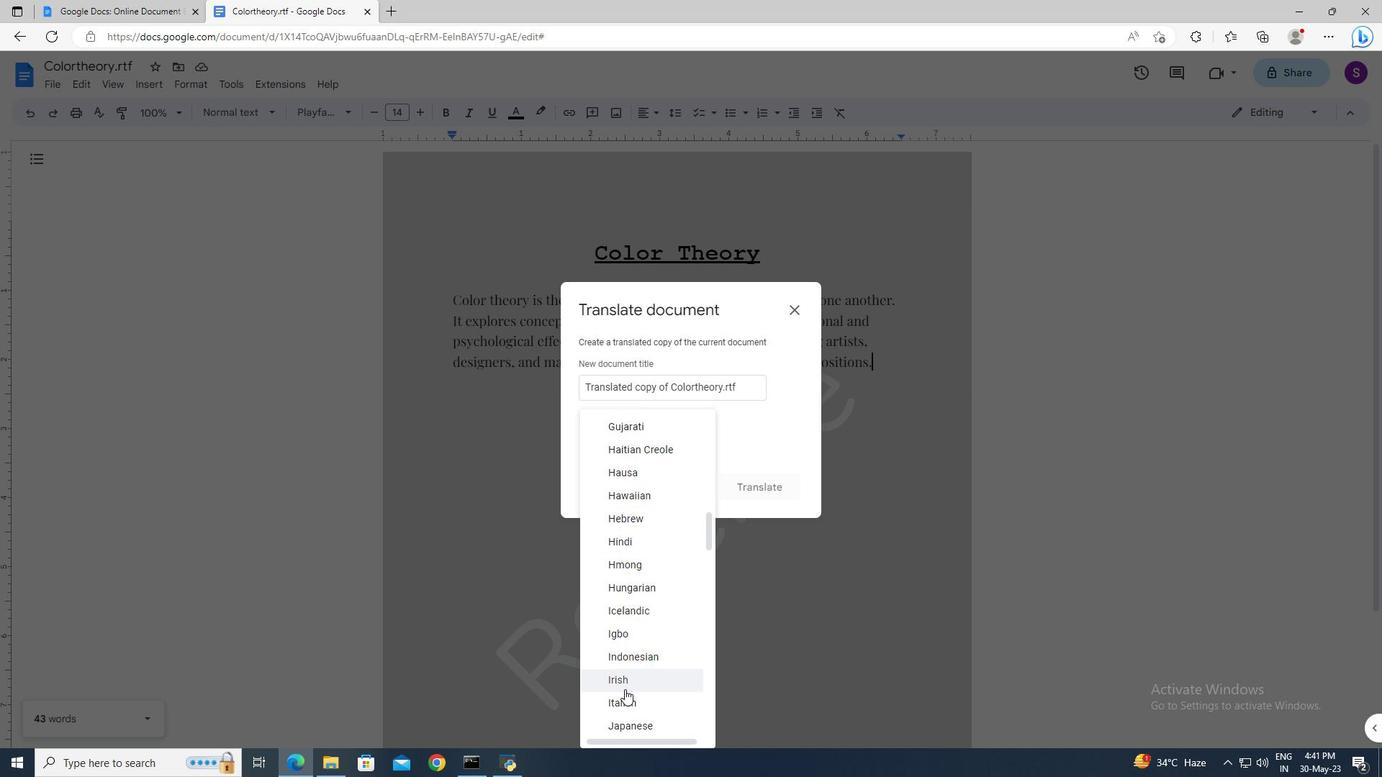 
Action: Mouse pressed left at (624, 693)
Screenshot: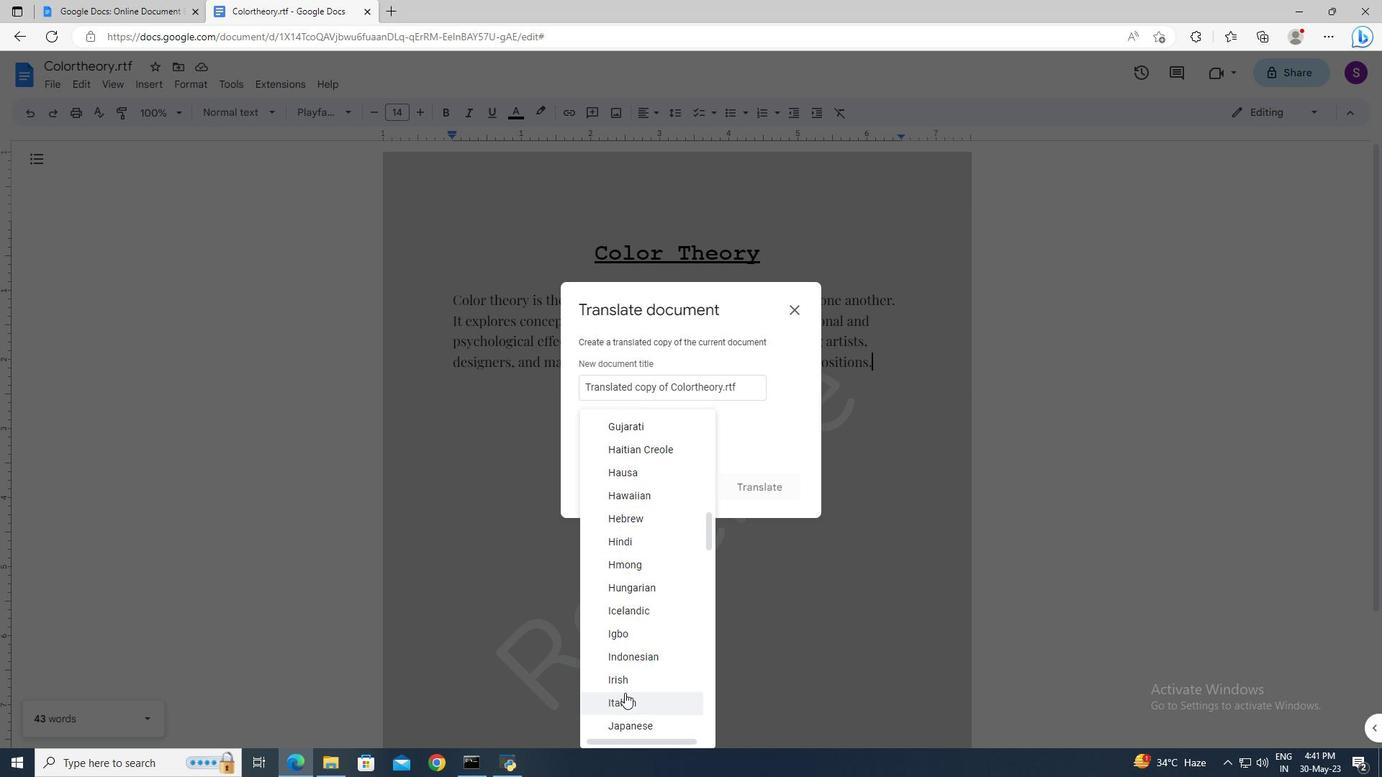
Action: Mouse moved to (731, 489)
Screenshot: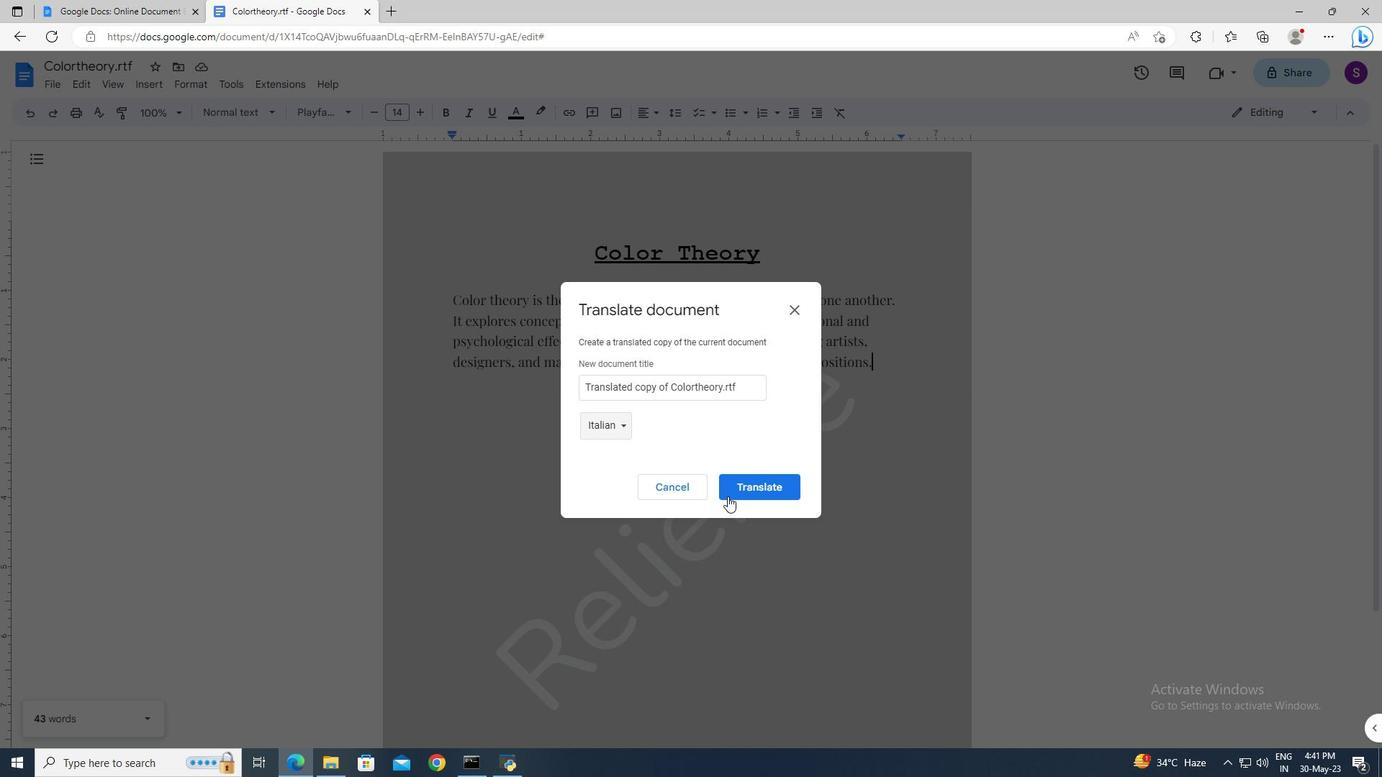 
Action: Mouse pressed left at (731, 489)
Screenshot: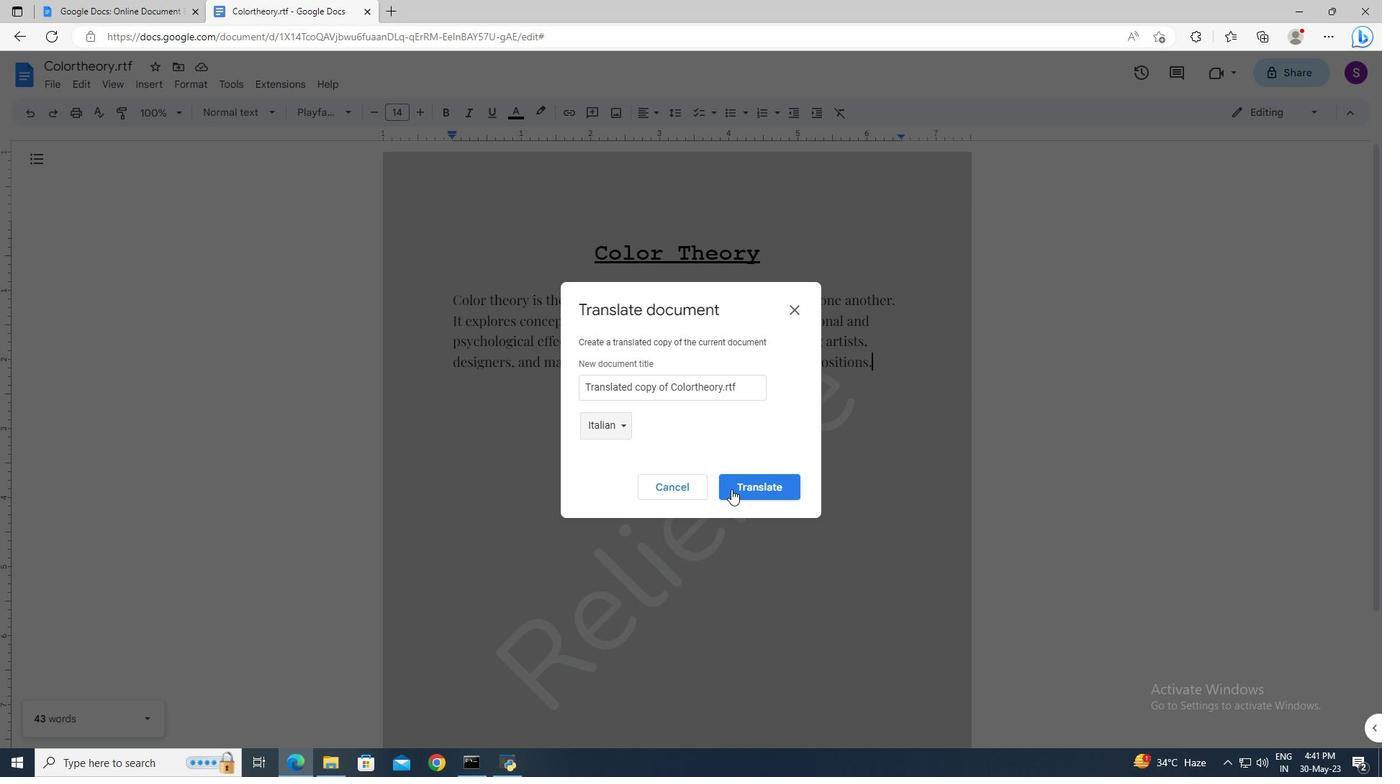 
Action: Mouse moved to (292, 10)
Screenshot: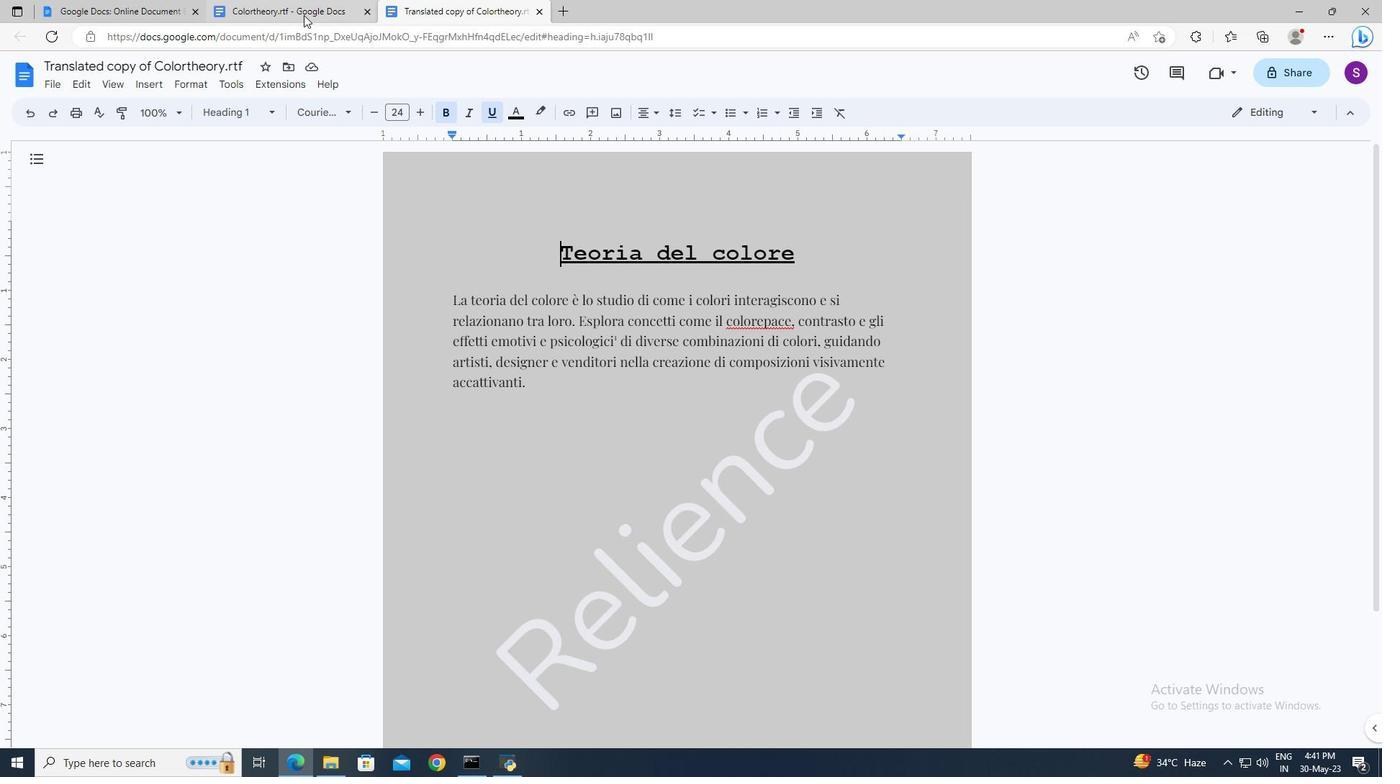 
Action: Mouse pressed left at (292, 10)
Screenshot: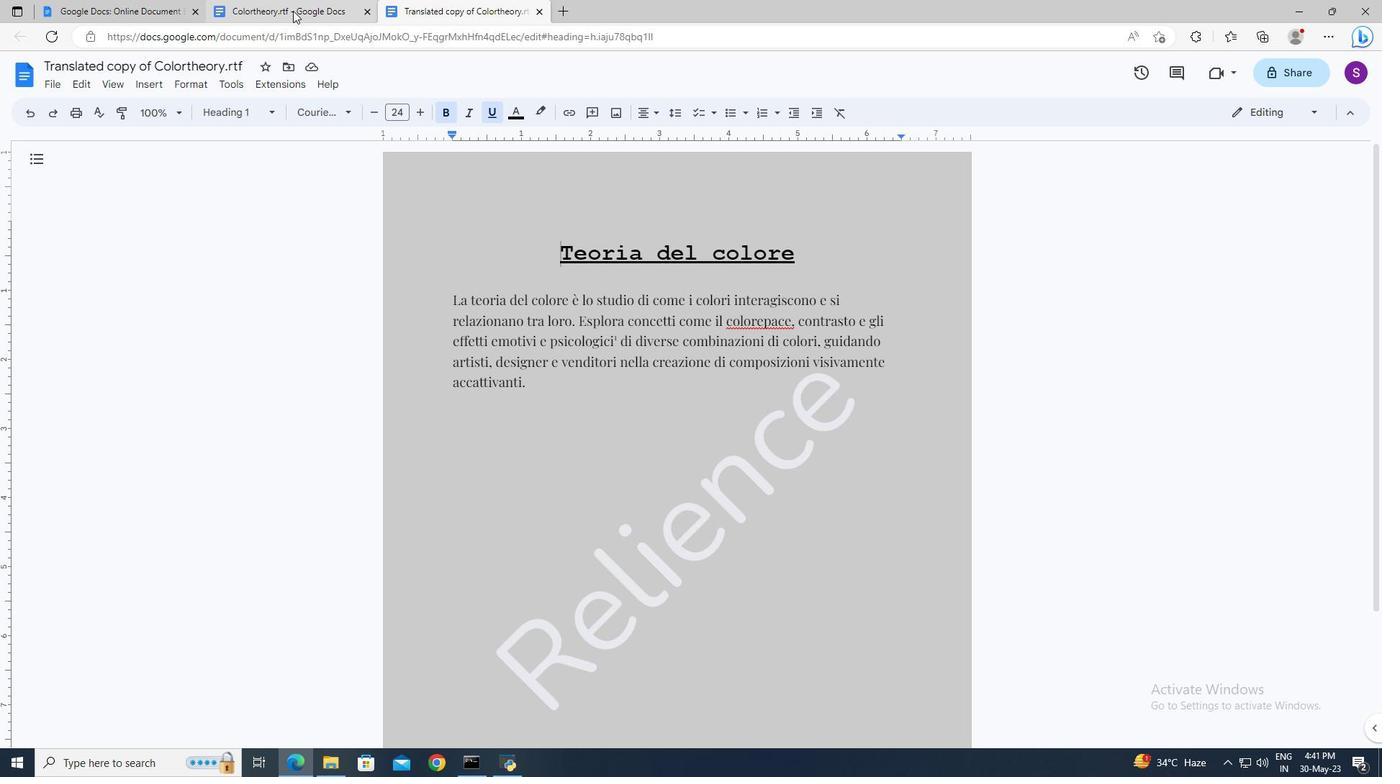 
Action: Mouse moved to (241, 79)
Screenshot: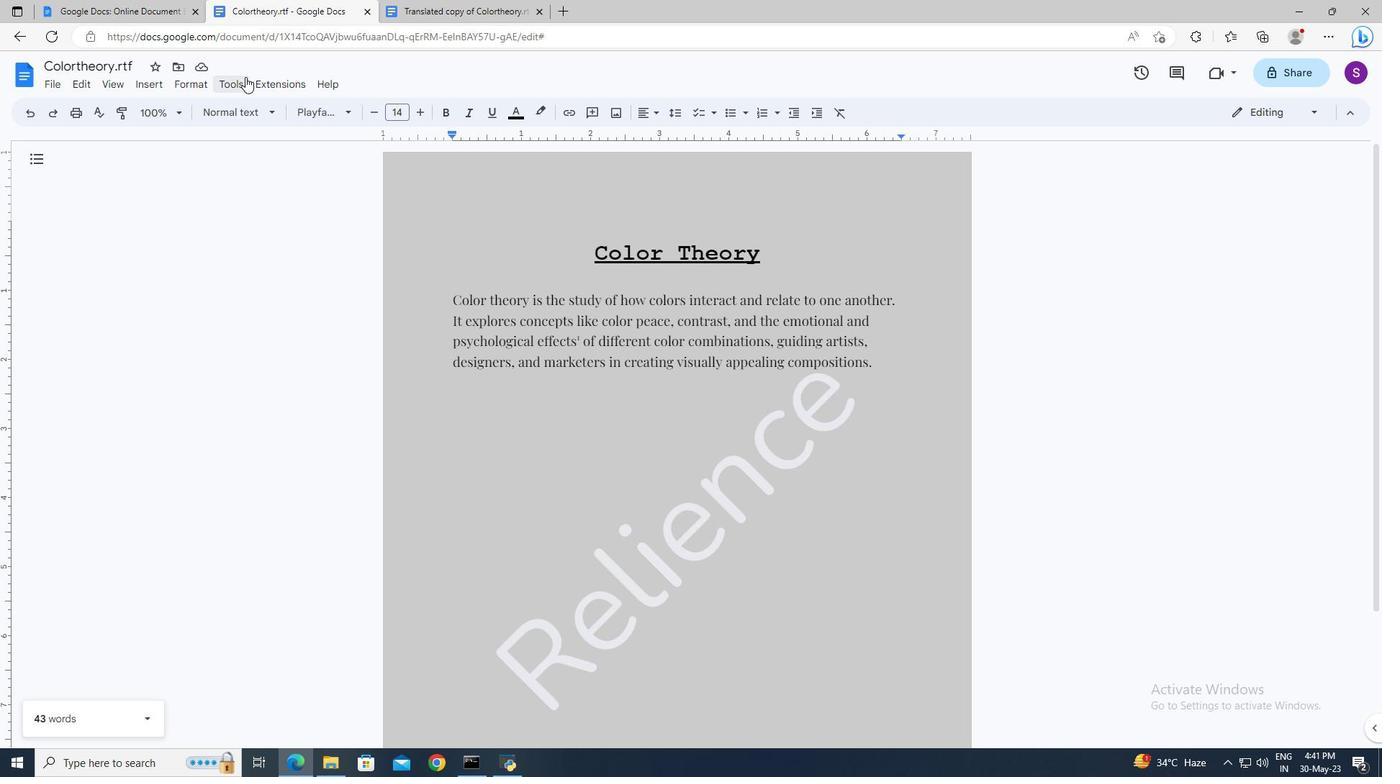 
Action: Mouse pressed left at (241, 79)
Screenshot: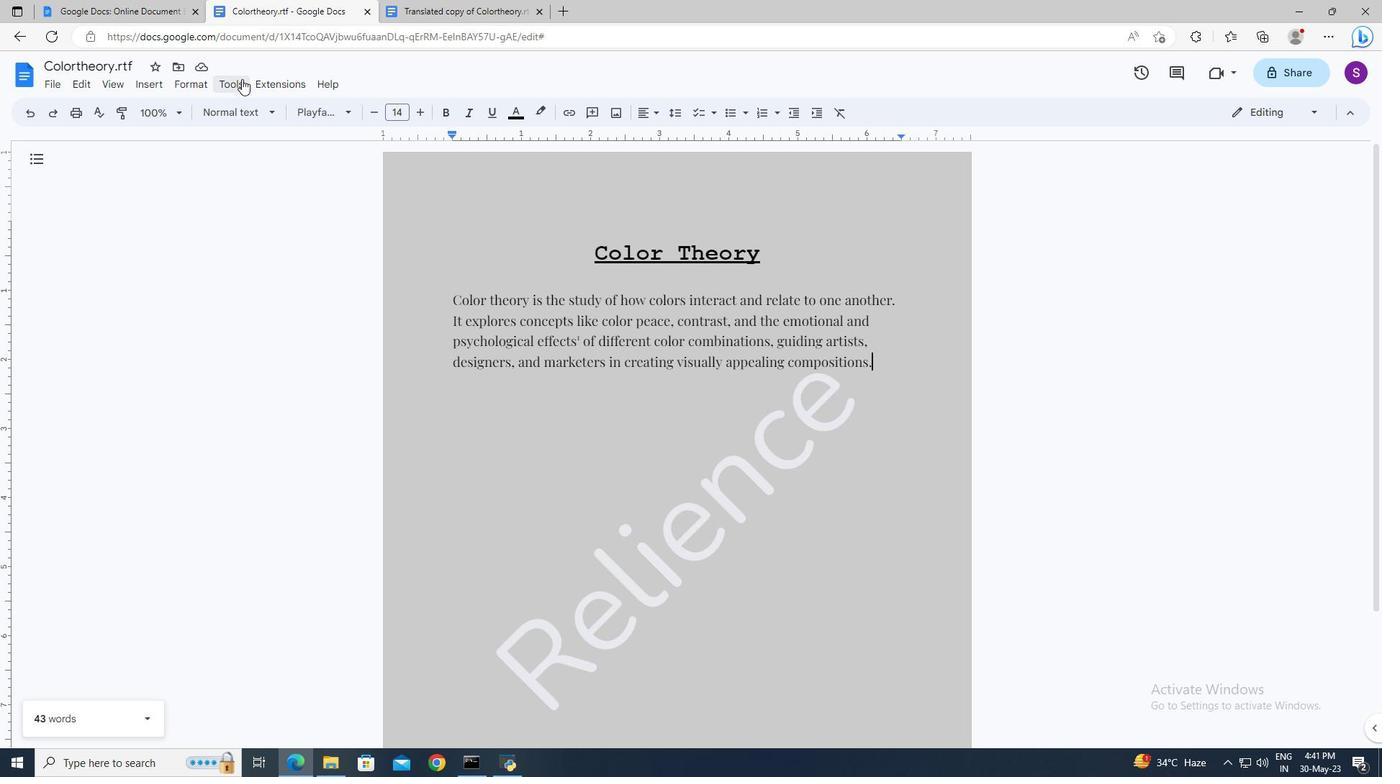 
Action: Mouse moved to (270, 377)
Screenshot: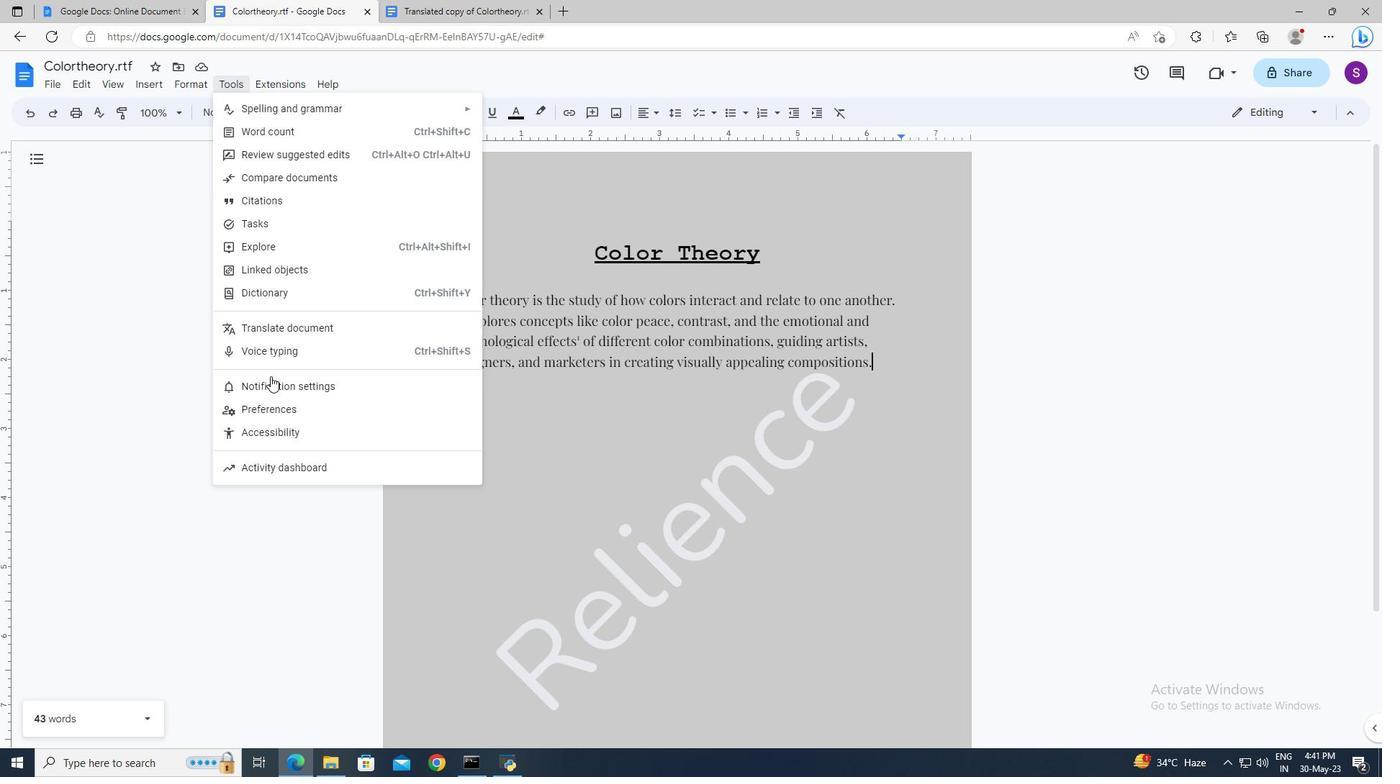 
Action: Mouse pressed left at (270, 377)
Screenshot: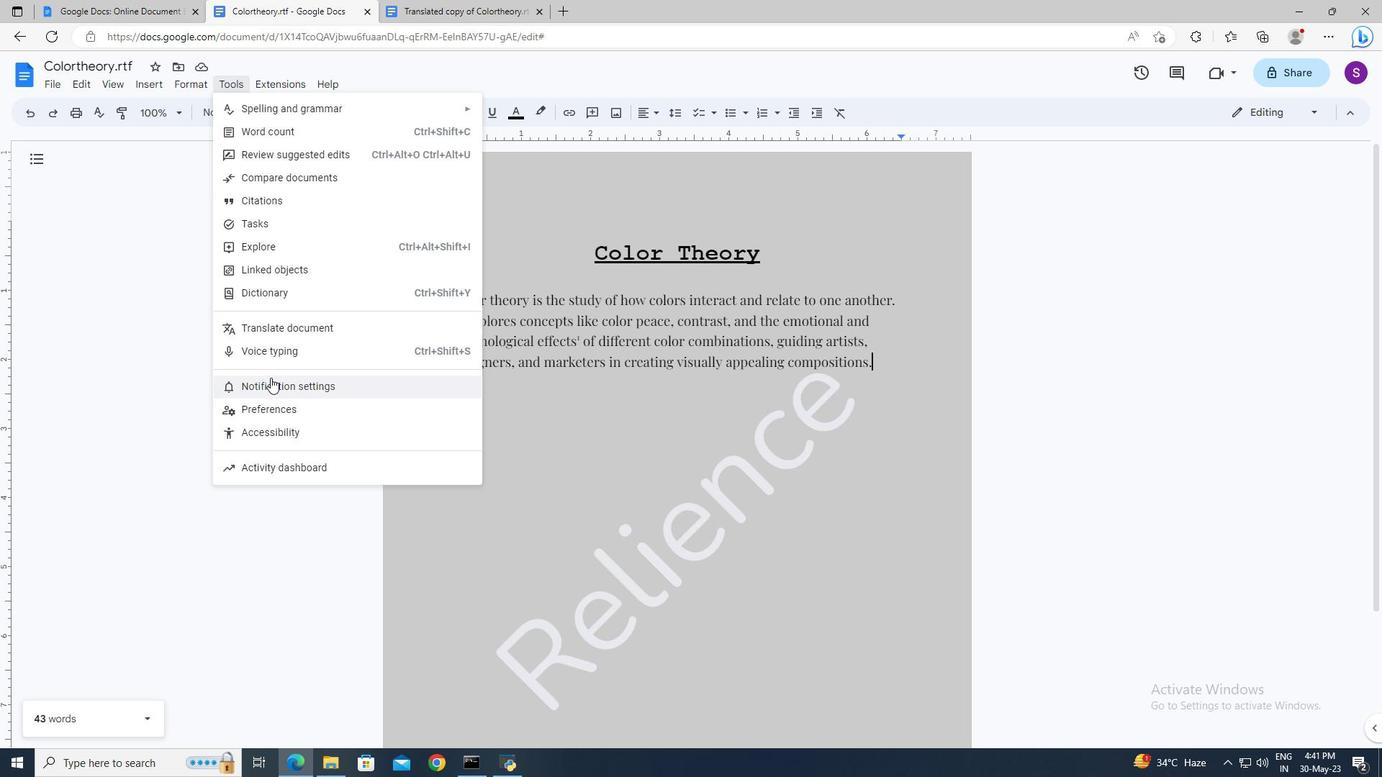 
Action: Mouse moved to (572, 332)
Screenshot: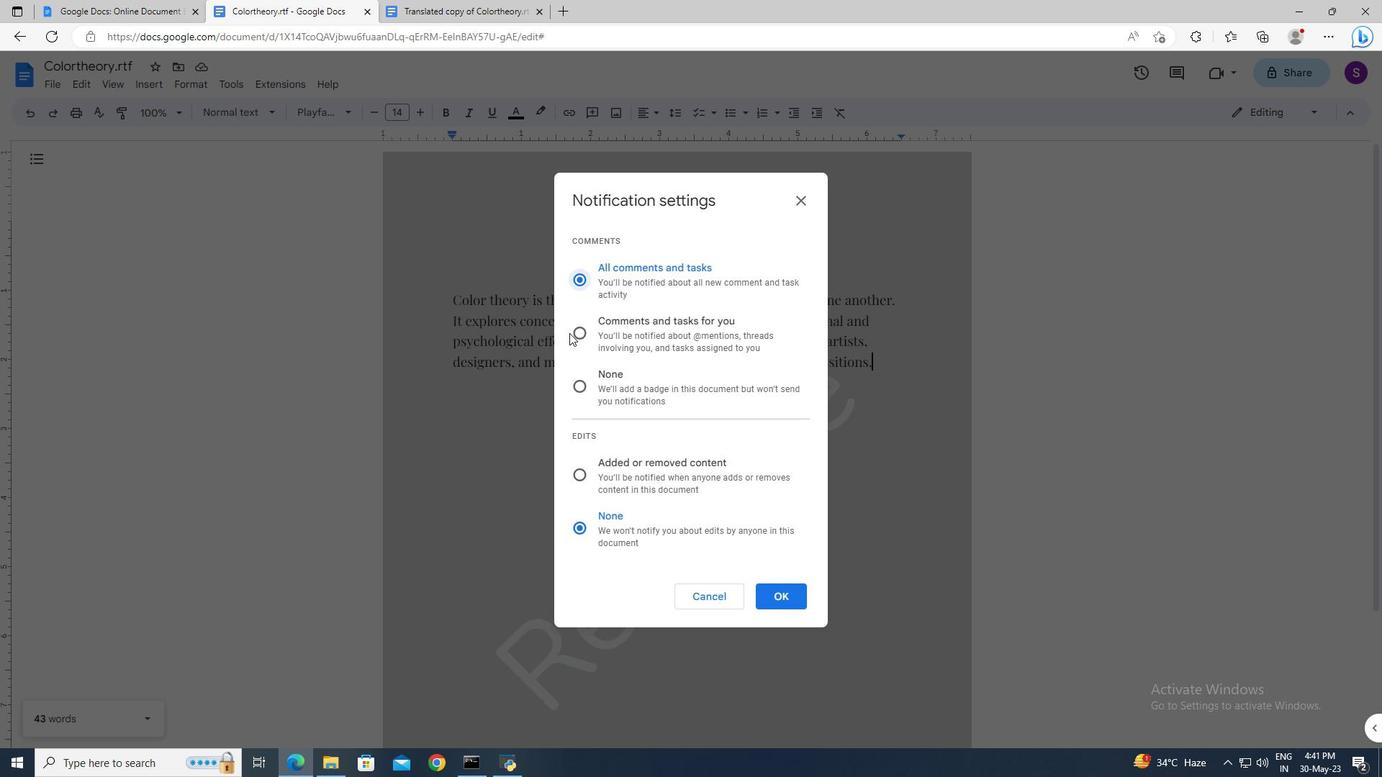 
Action: Mouse pressed left at (572, 332)
Screenshot: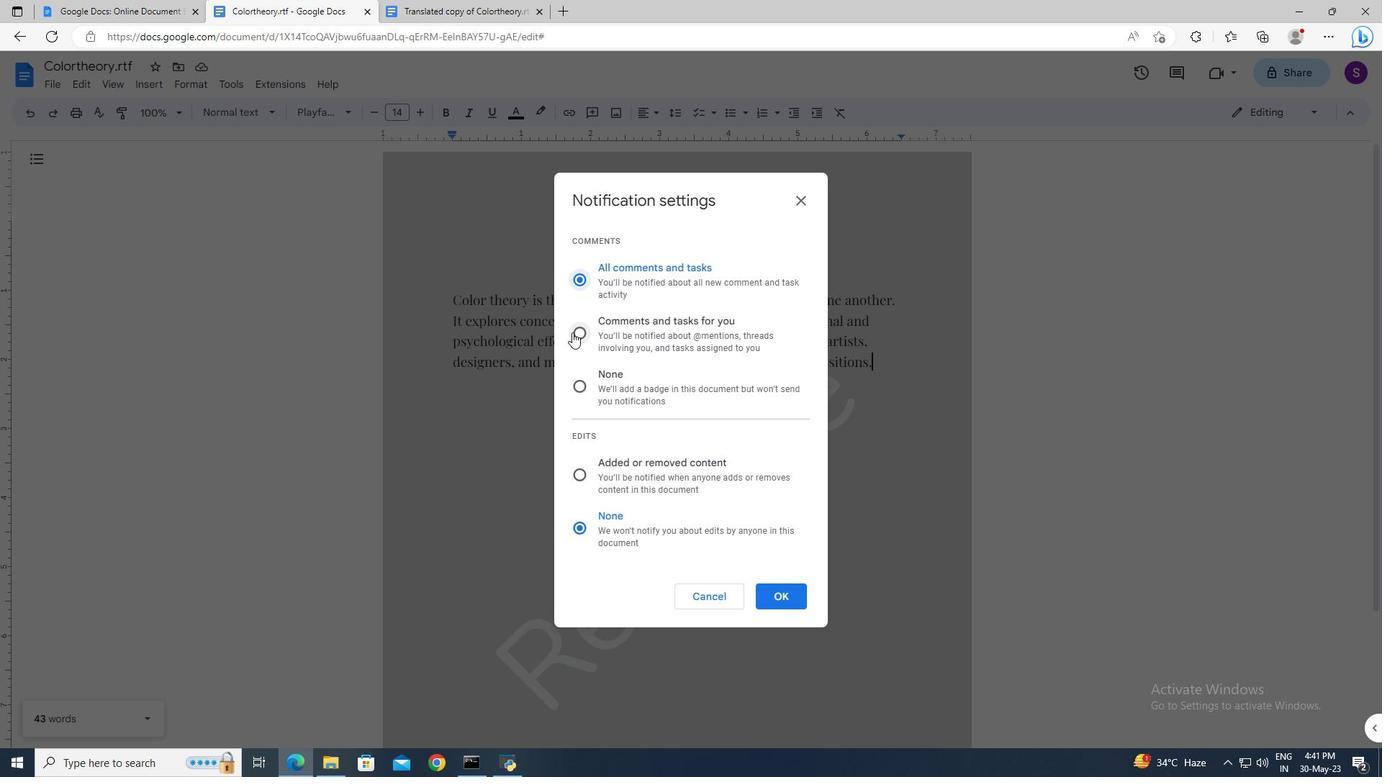 
Action: Mouse moved to (767, 601)
Screenshot: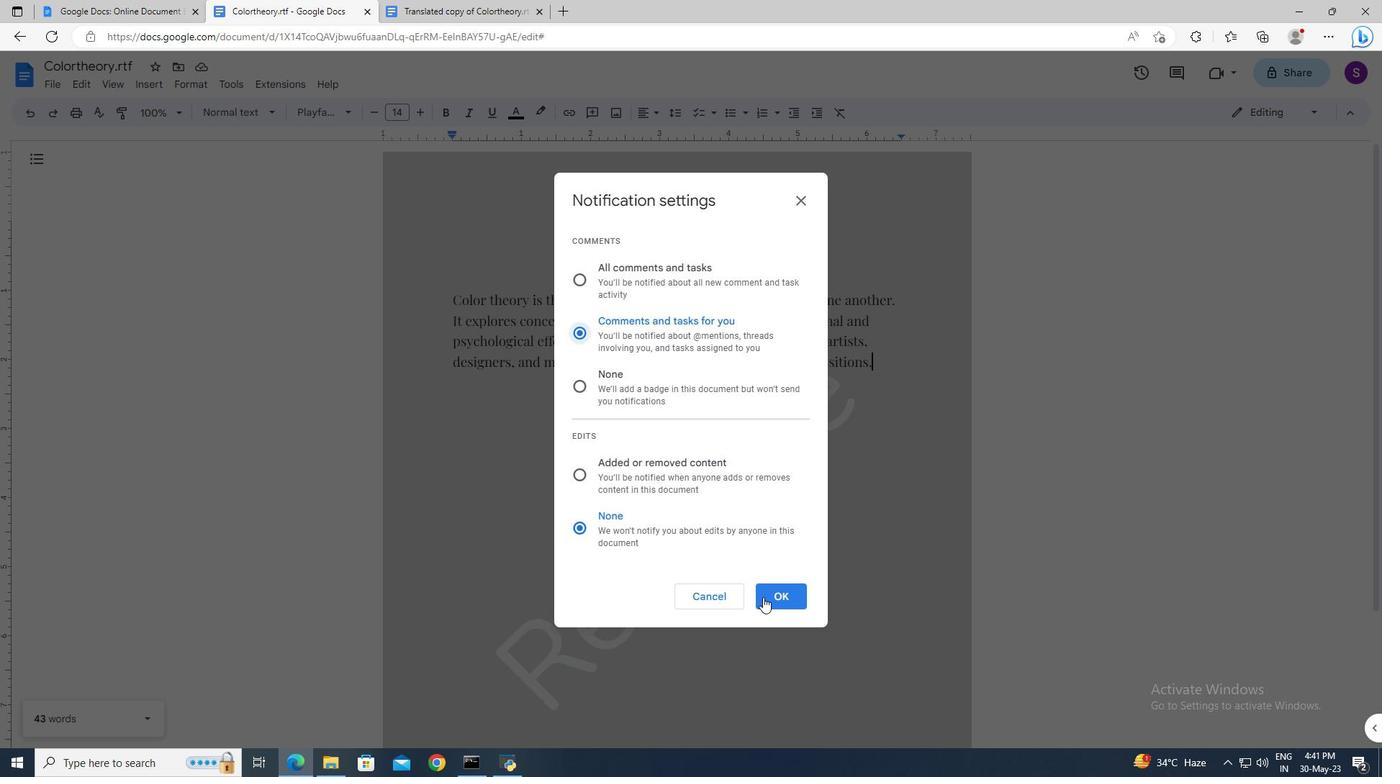 
Action: Mouse pressed left at (767, 601)
Screenshot: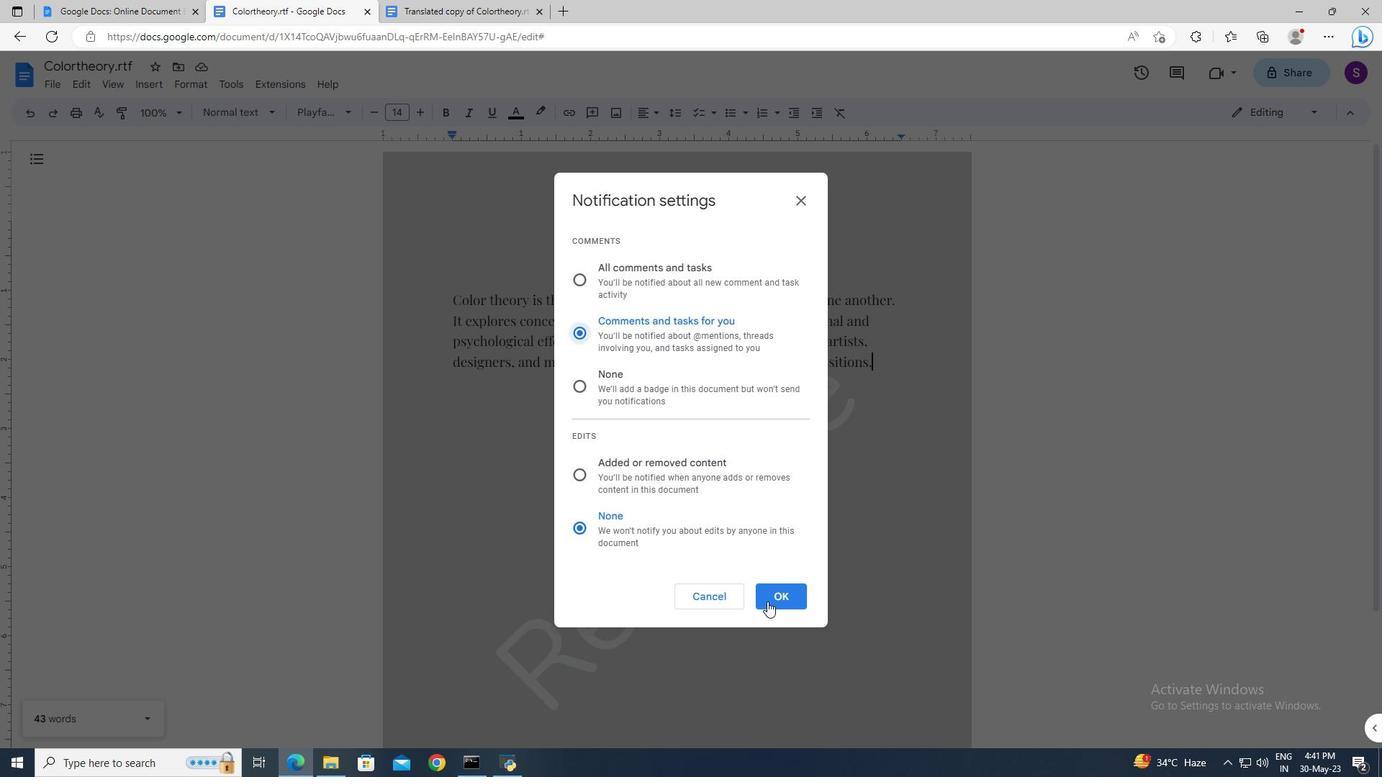 
